 Task: Enable the option "Always suggest updating pull request branches" for the repository "JS".
Action: Mouse moved to (250, 292)
Screenshot: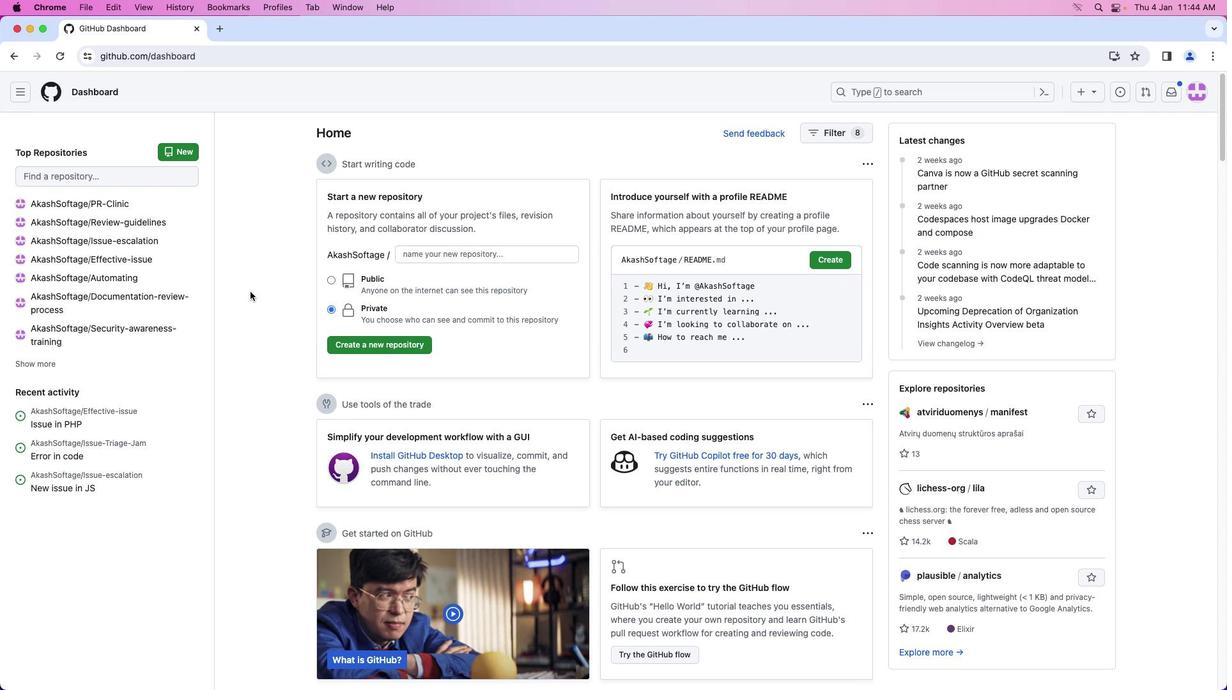 
Action: Mouse pressed left at (250, 292)
Screenshot: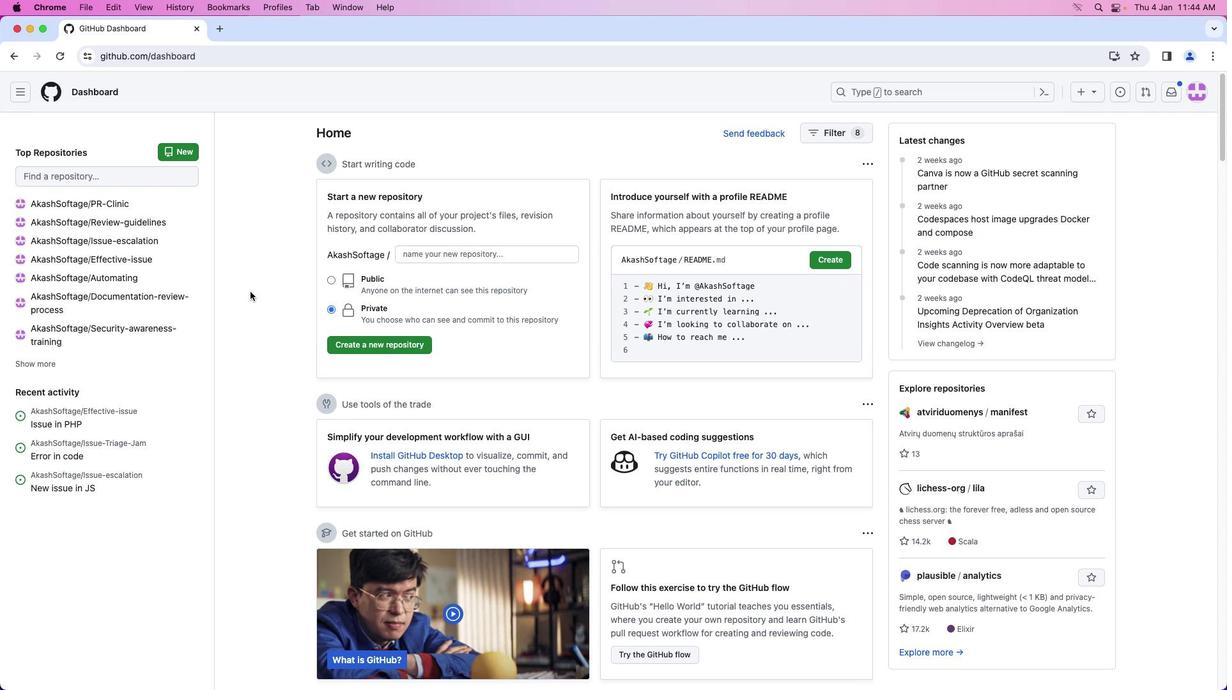 
Action: Mouse moved to (1197, 98)
Screenshot: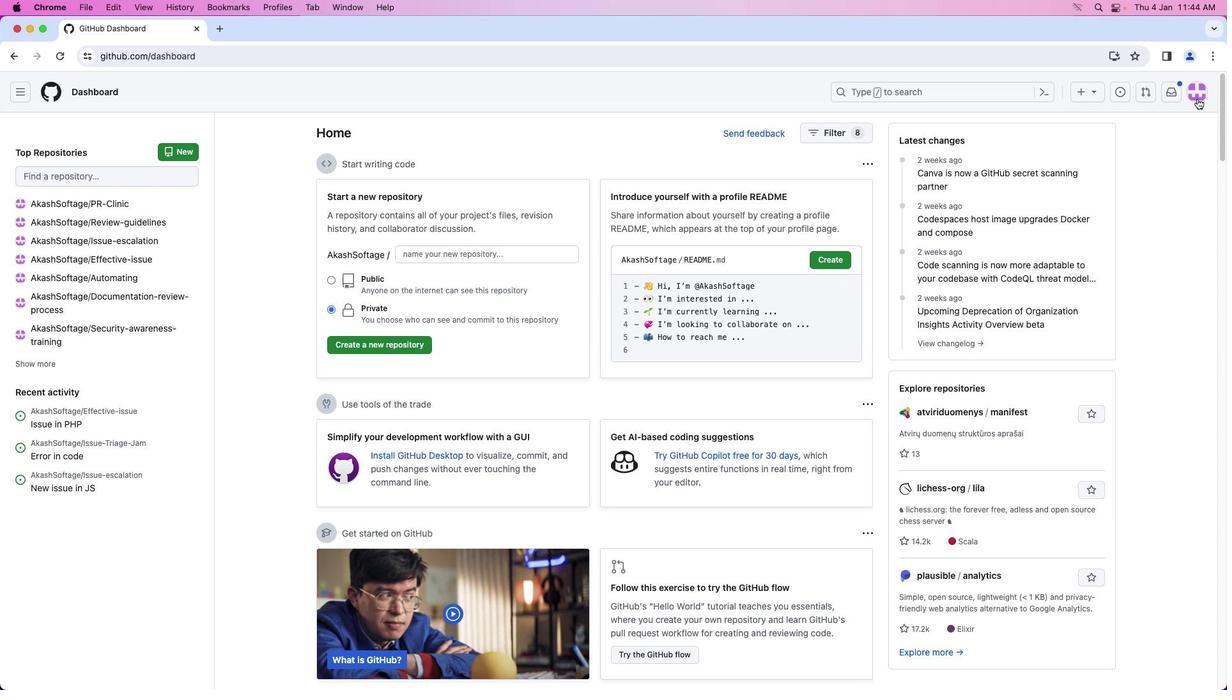 
Action: Mouse pressed left at (1197, 98)
Screenshot: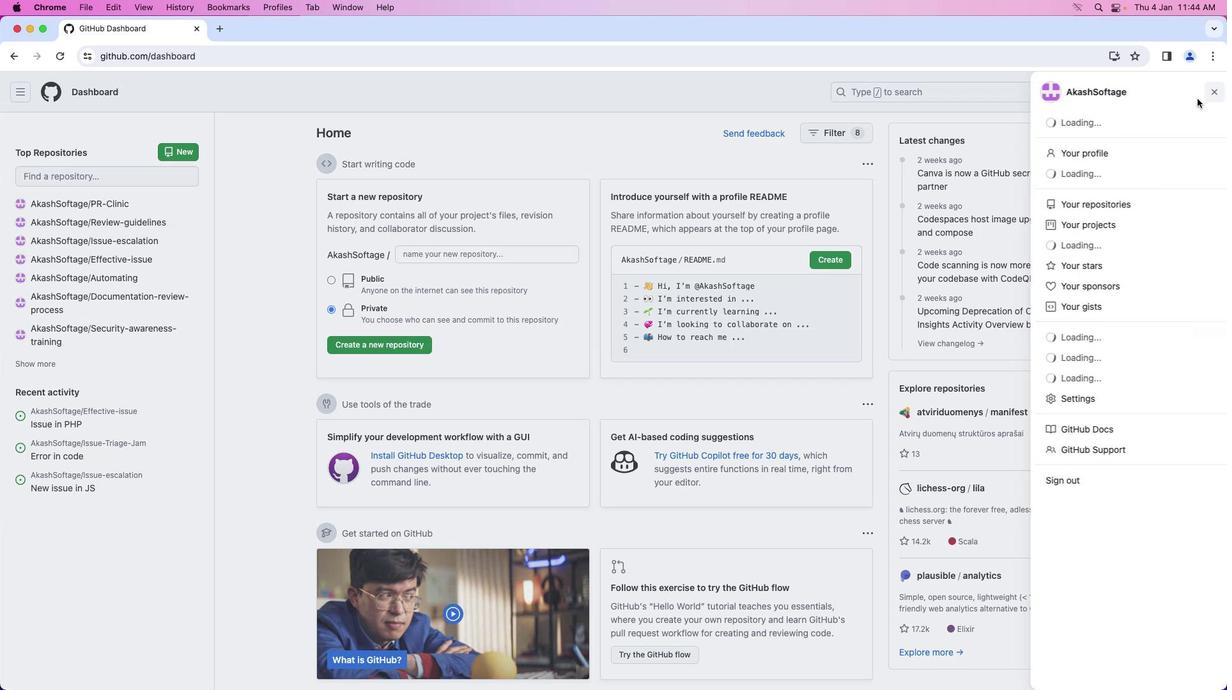 
Action: Mouse moved to (1147, 209)
Screenshot: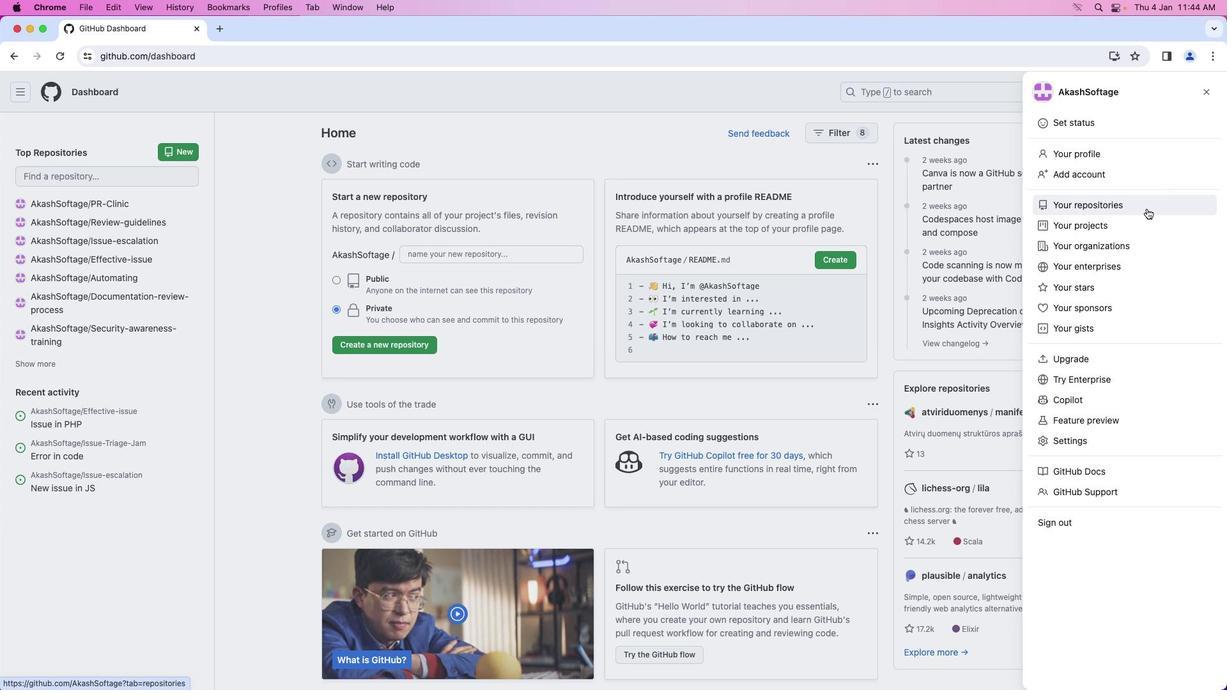 
Action: Mouse pressed left at (1147, 209)
Screenshot: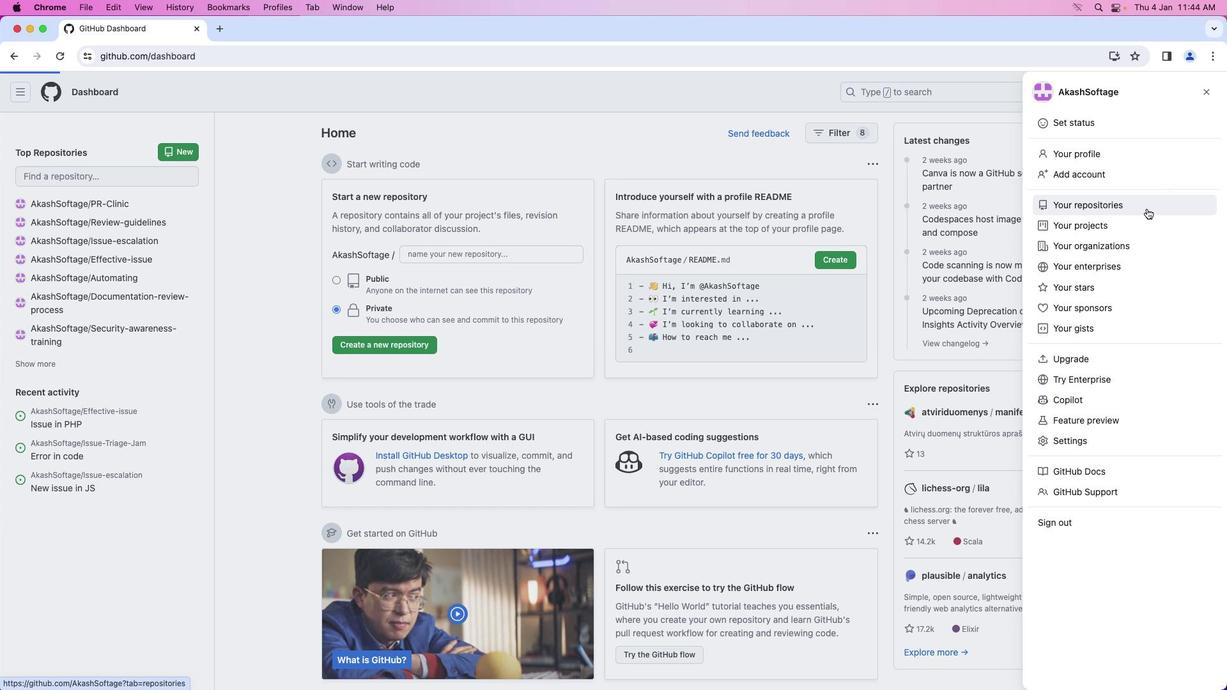 
Action: Mouse moved to (434, 214)
Screenshot: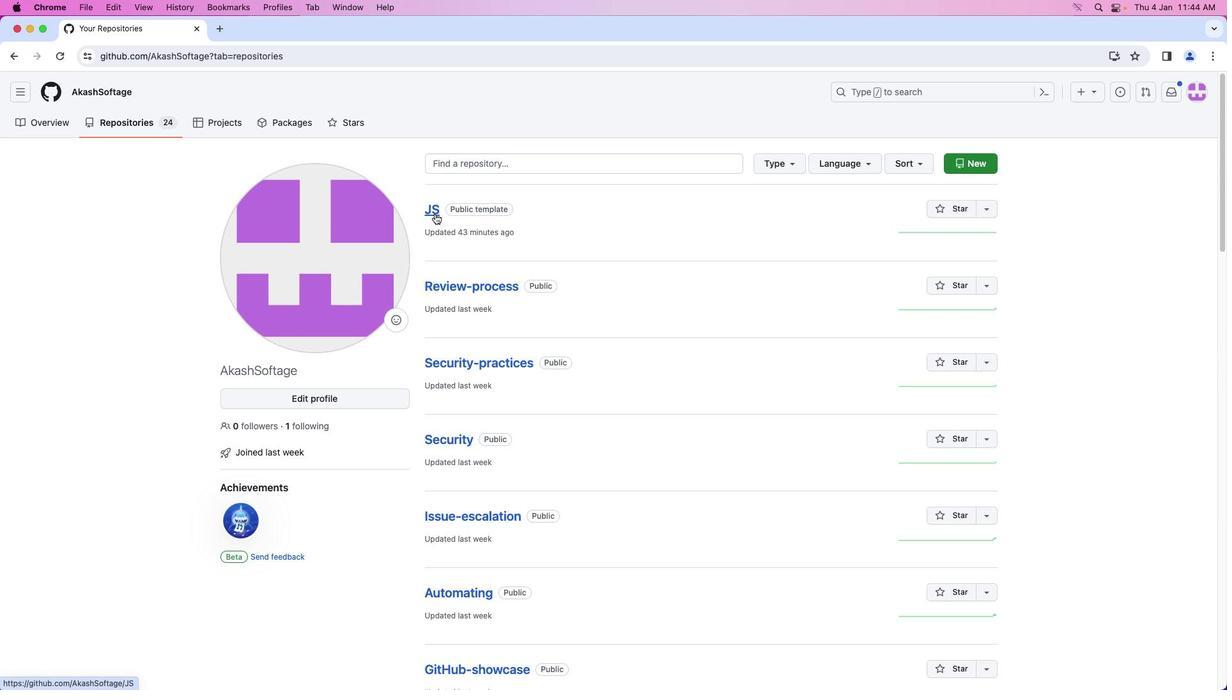 
Action: Mouse pressed left at (434, 214)
Screenshot: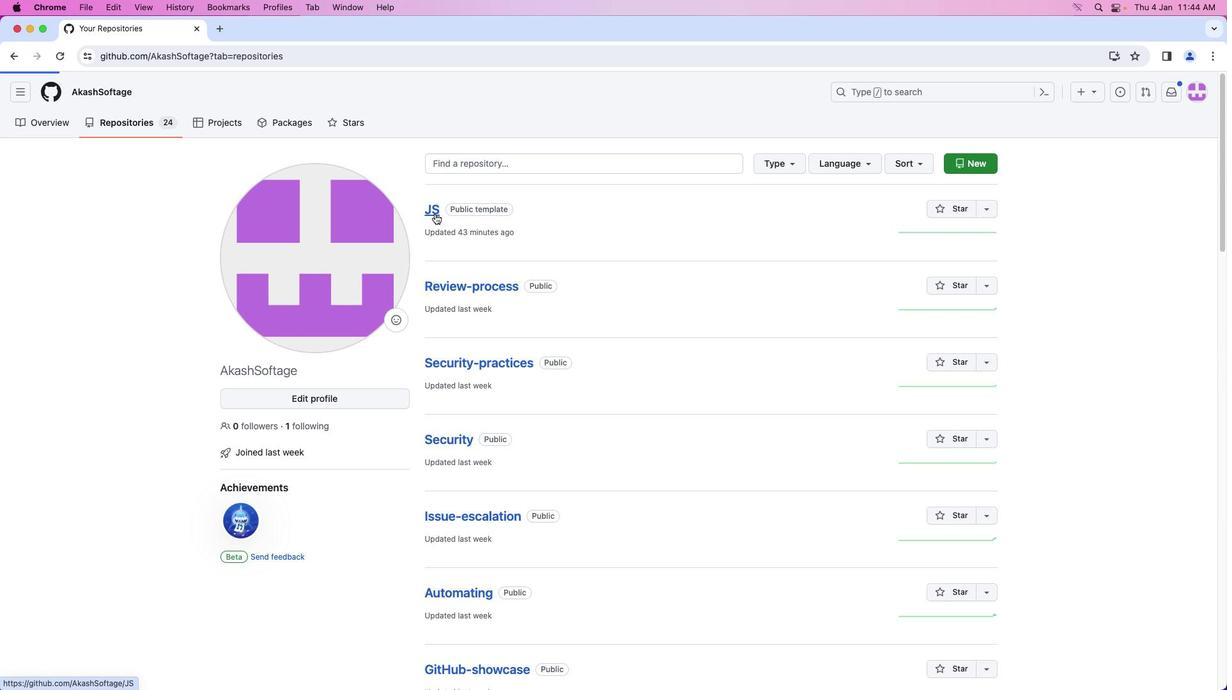 
Action: Mouse moved to (619, 126)
Screenshot: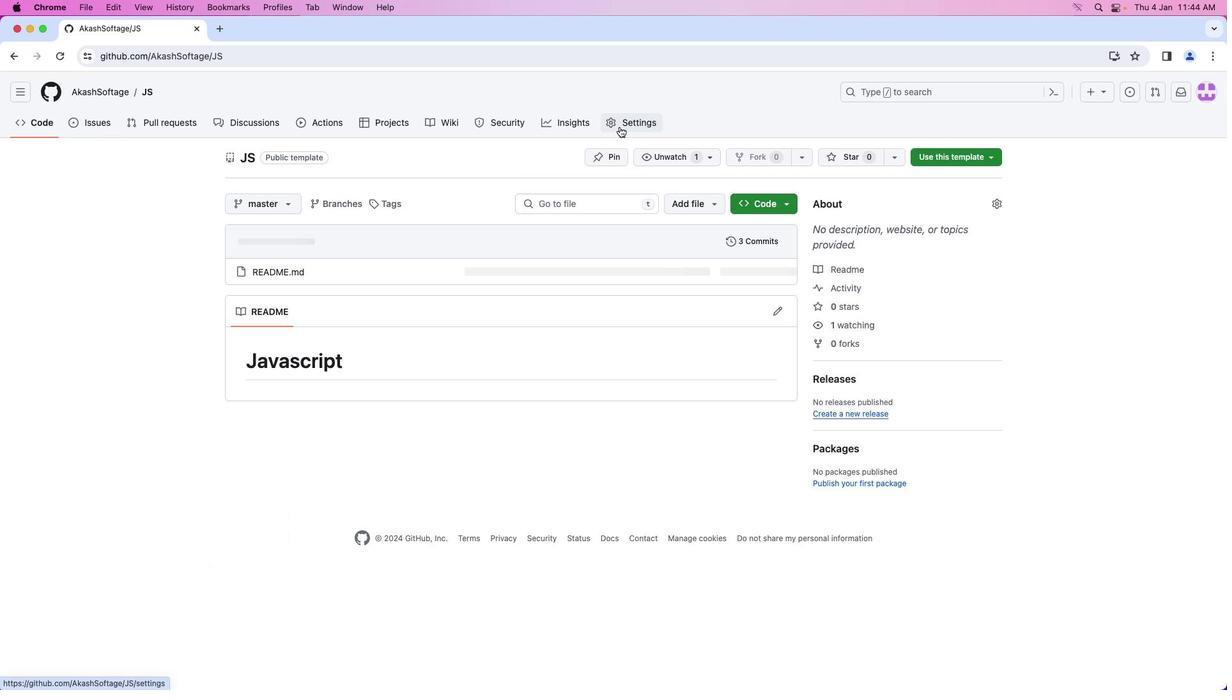 
Action: Mouse pressed left at (619, 126)
Screenshot: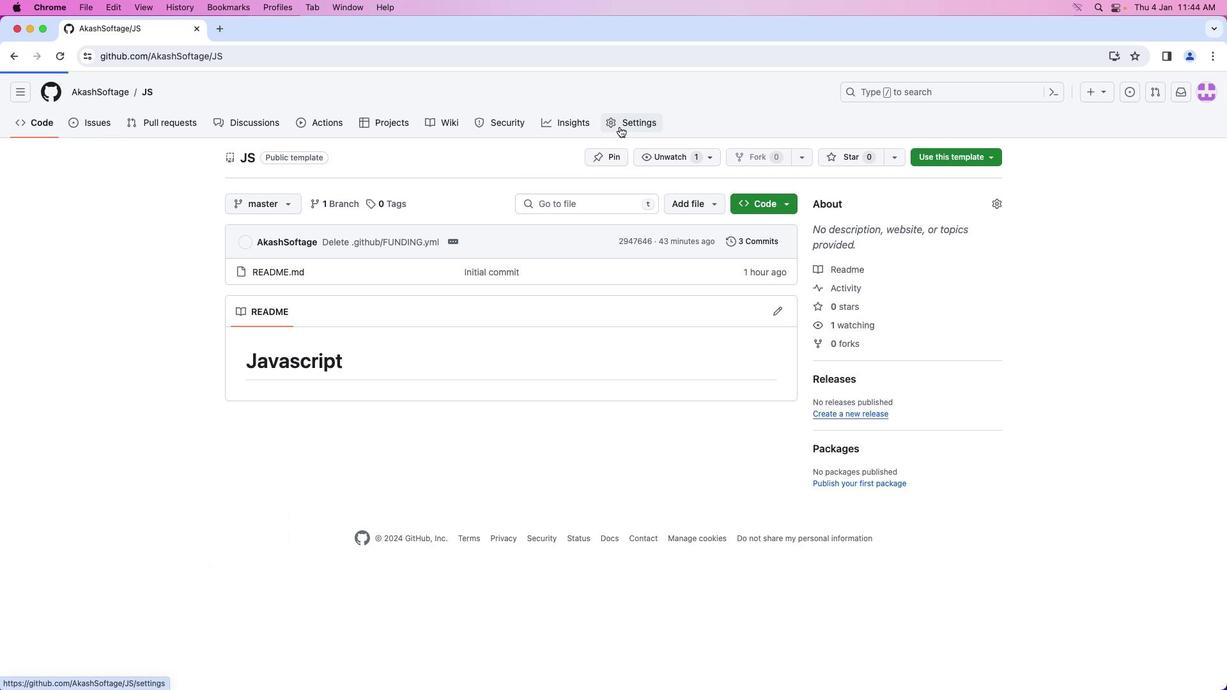 
Action: Mouse moved to (688, 341)
Screenshot: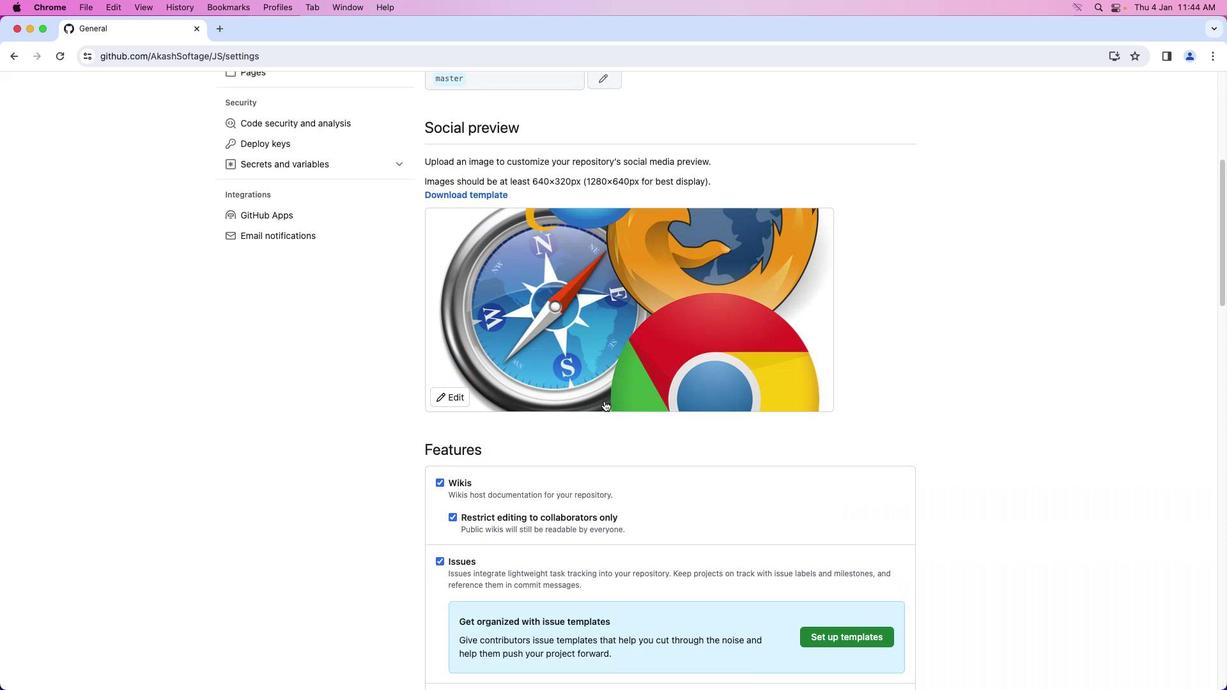 
Action: Mouse scrolled (688, 341) with delta (0, 0)
Screenshot: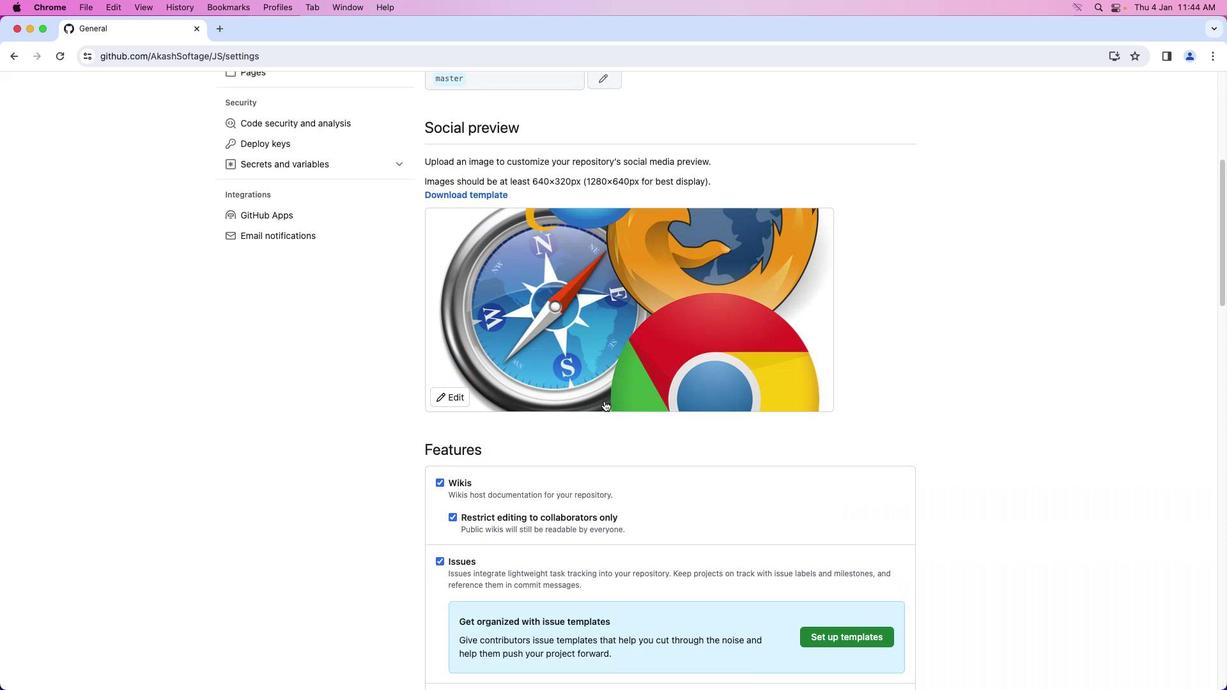 
Action: Mouse moved to (675, 365)
Screenshot: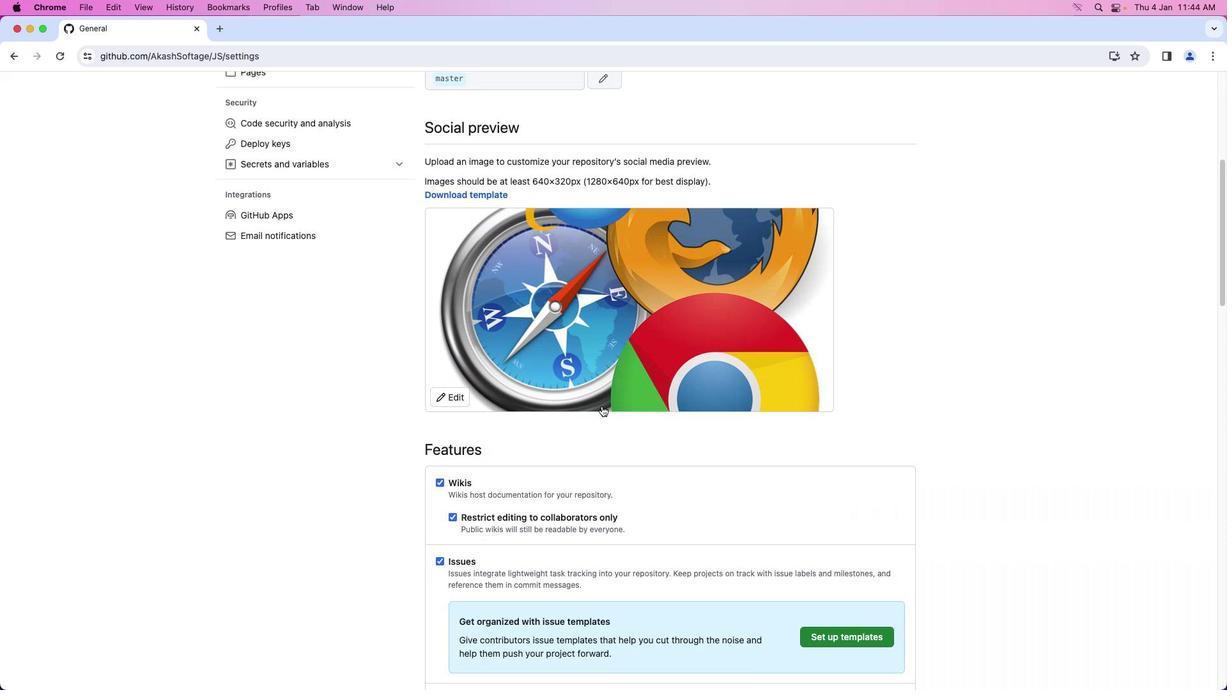 
Action: Mouse scrolled (675, 365) with delta (0, 0)
Screenshot: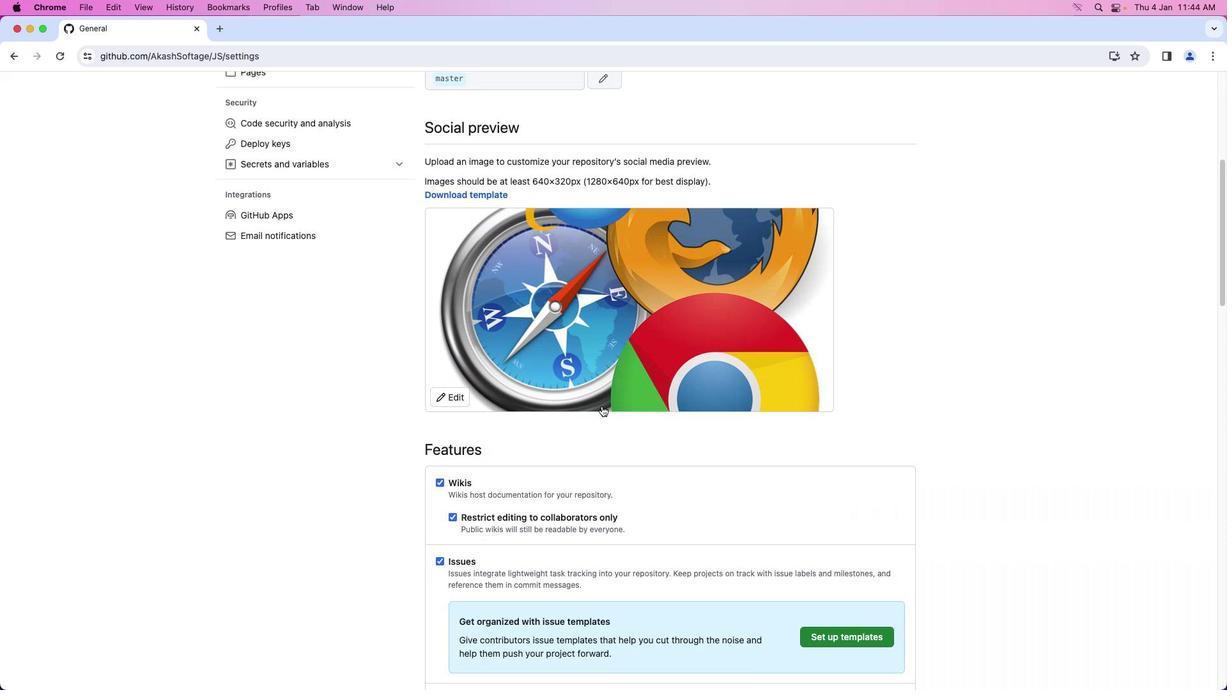 
Action: Mouse moved to (668, 377)
Screenshot: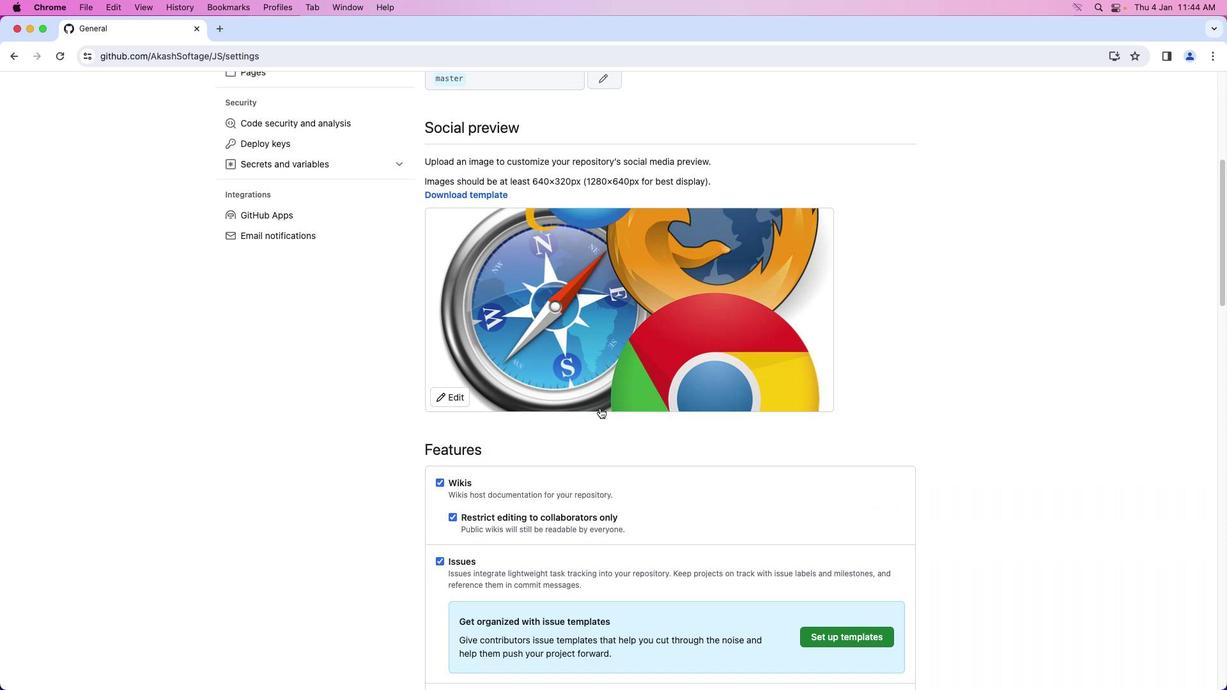 
Action: Mouse scrolled (668, 377) with delta (0, -1)
Screenshot: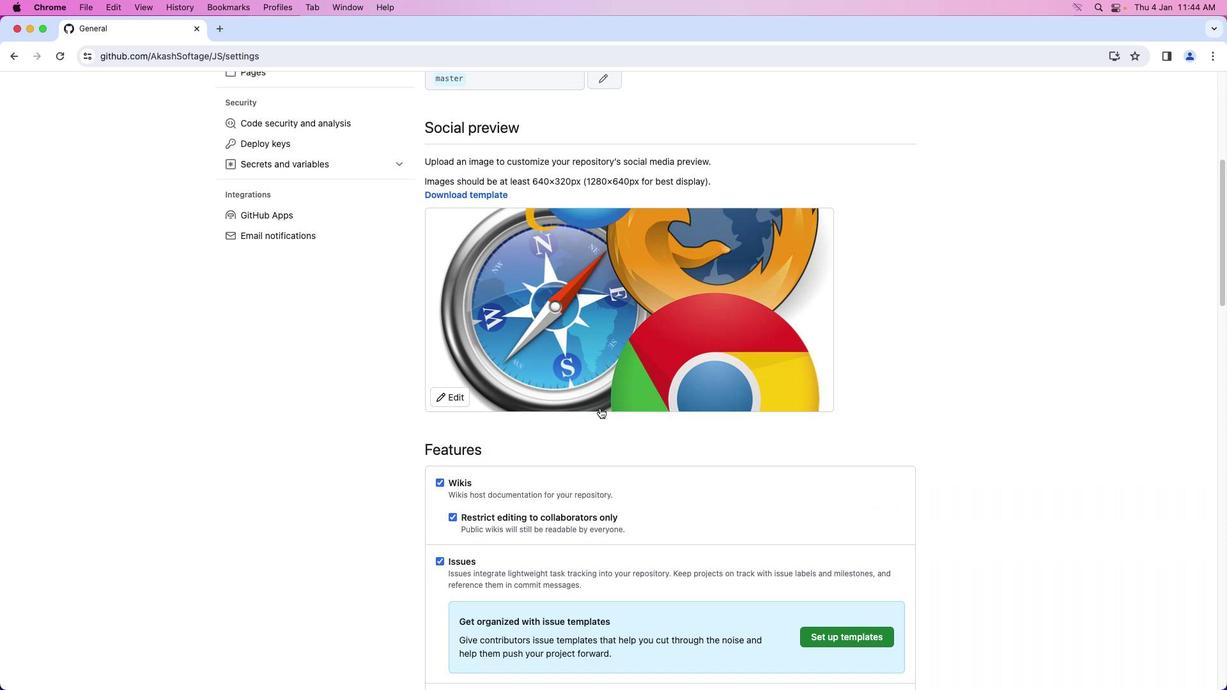 
Action: Mouse moved to (666, 378)
Screenshot: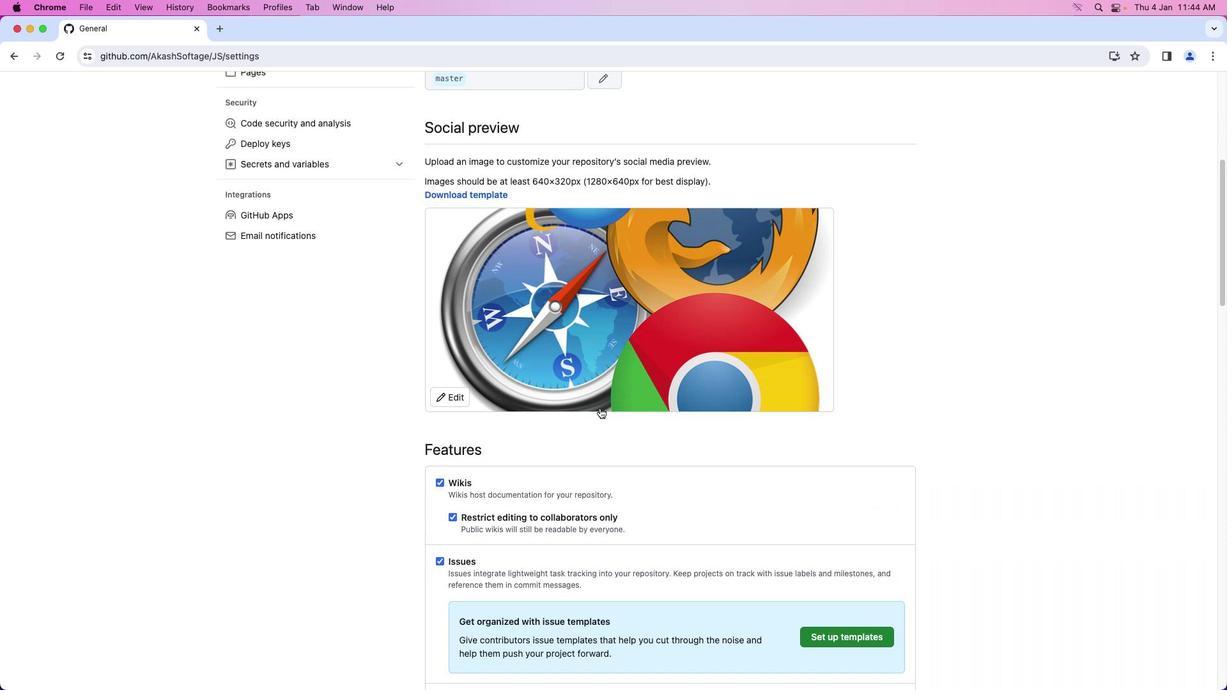 
Action: Mouse scrolled (666, 378) with delta (0, -2)
Screenshot: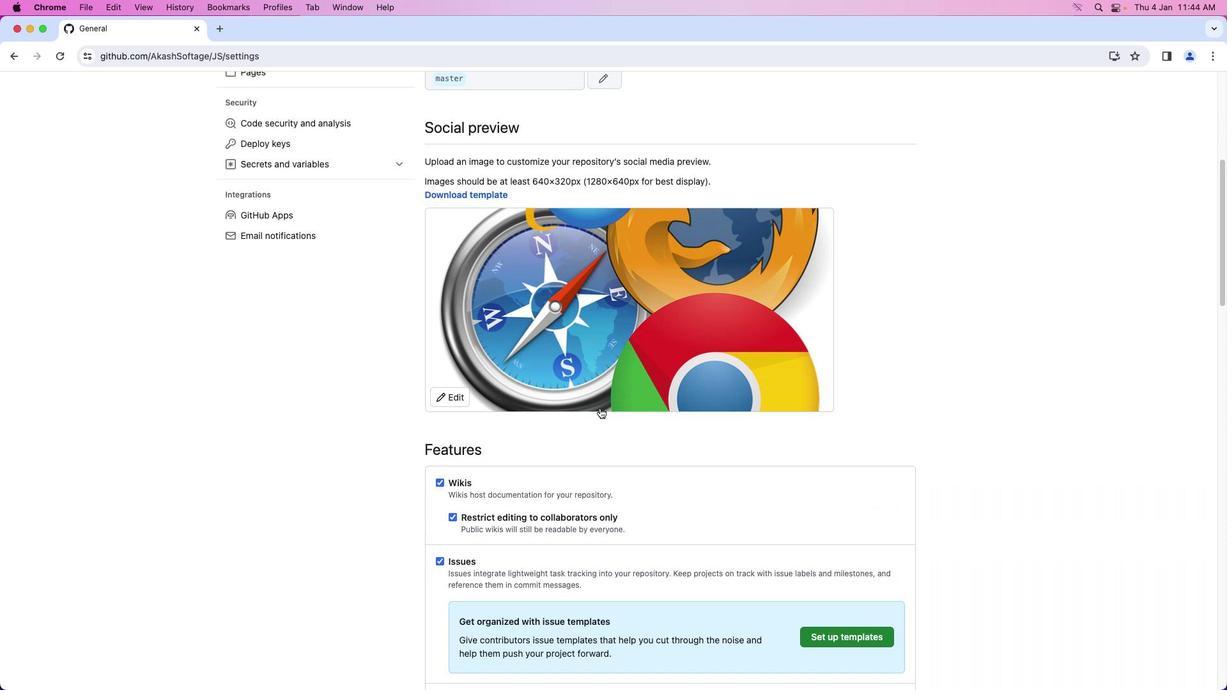 
Action: Mouse moved to (666, 379)
Screenshot: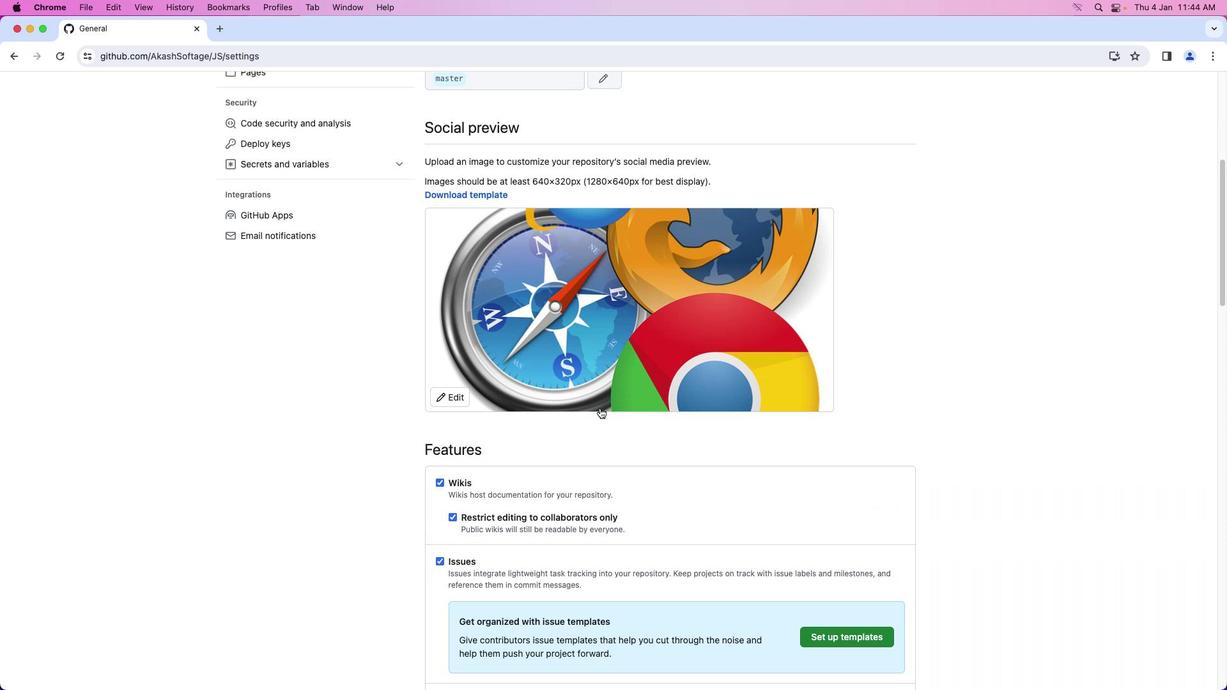
Action: Mouse scrolled (666, 379) with delta (0, -3)
Screenshot: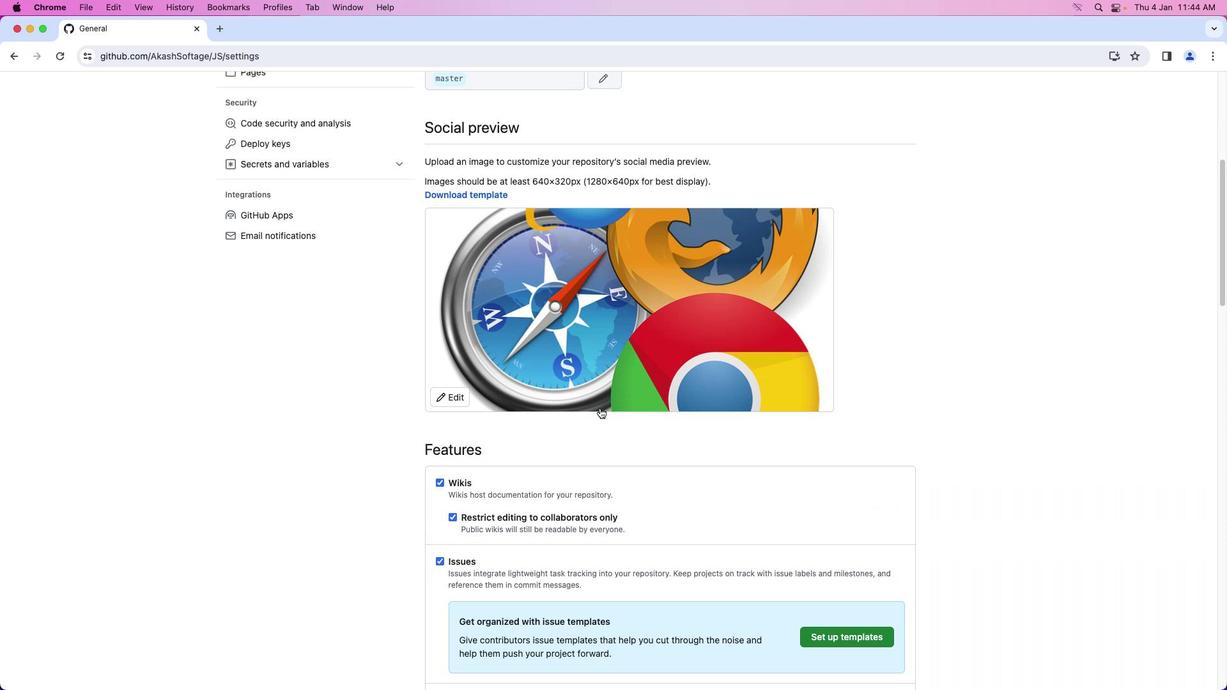 
Action: Mouse moved to (600, 408)
Screenshot: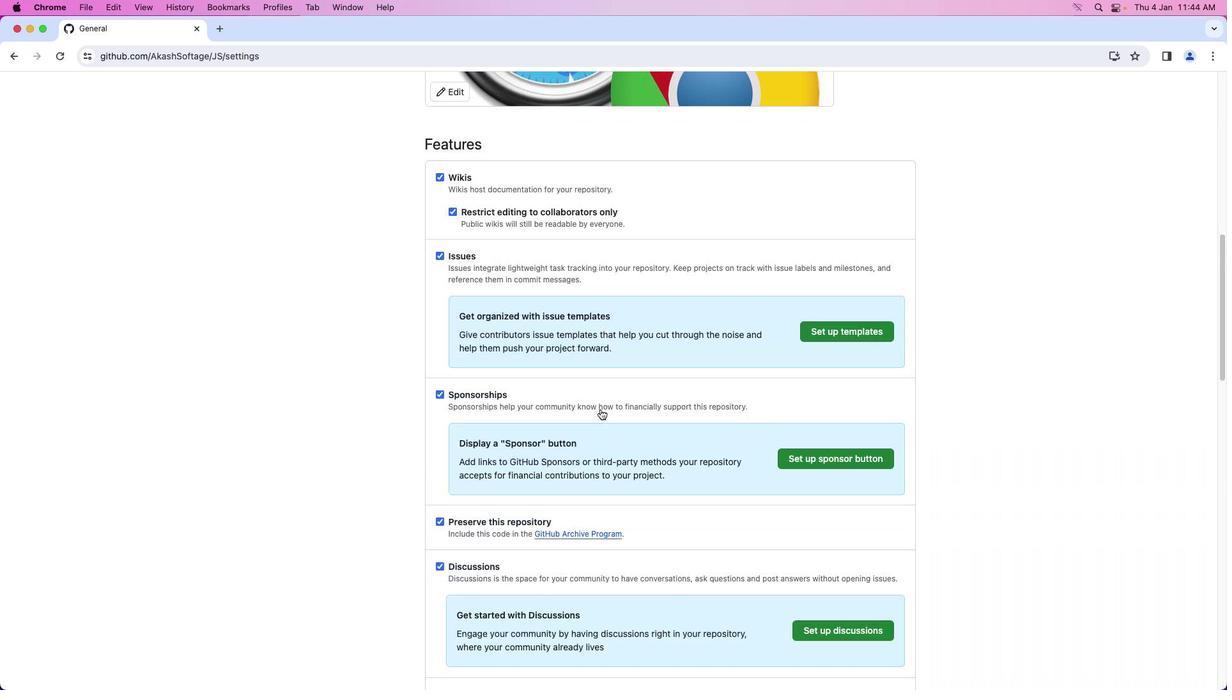 
Action: Mouse scrolled (600, 408) with delta (0, 0)
Screenshot: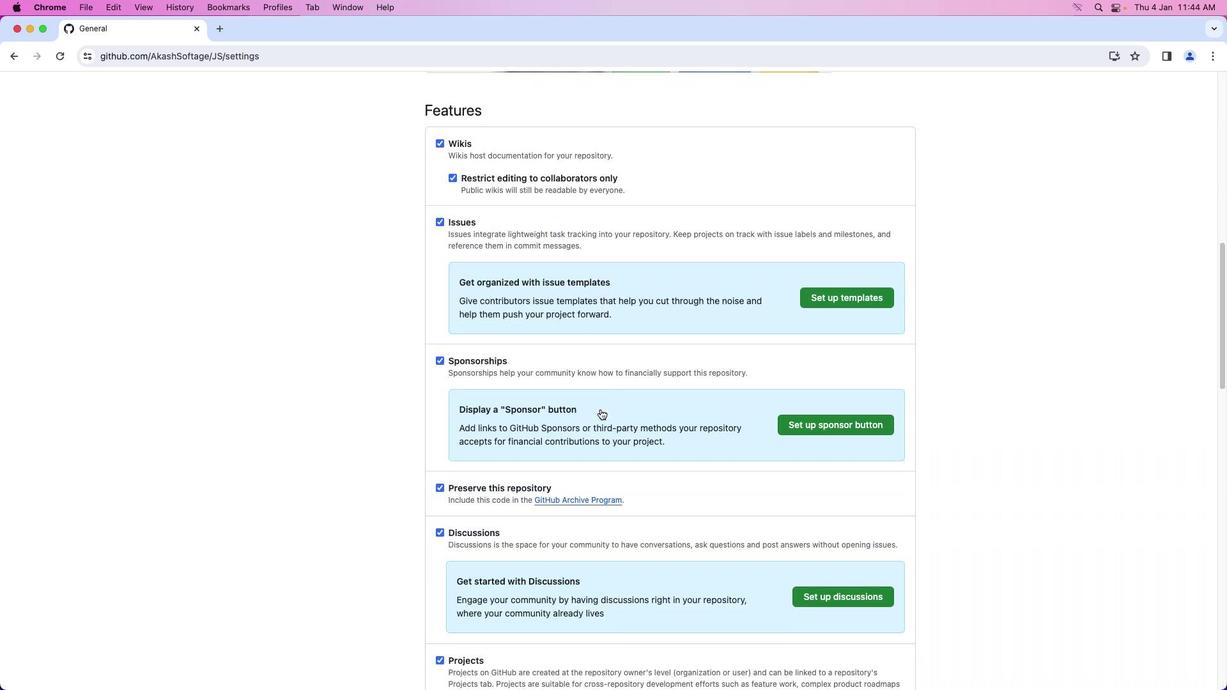 
Action: Mouse moved to (600, 409)
Screenshot: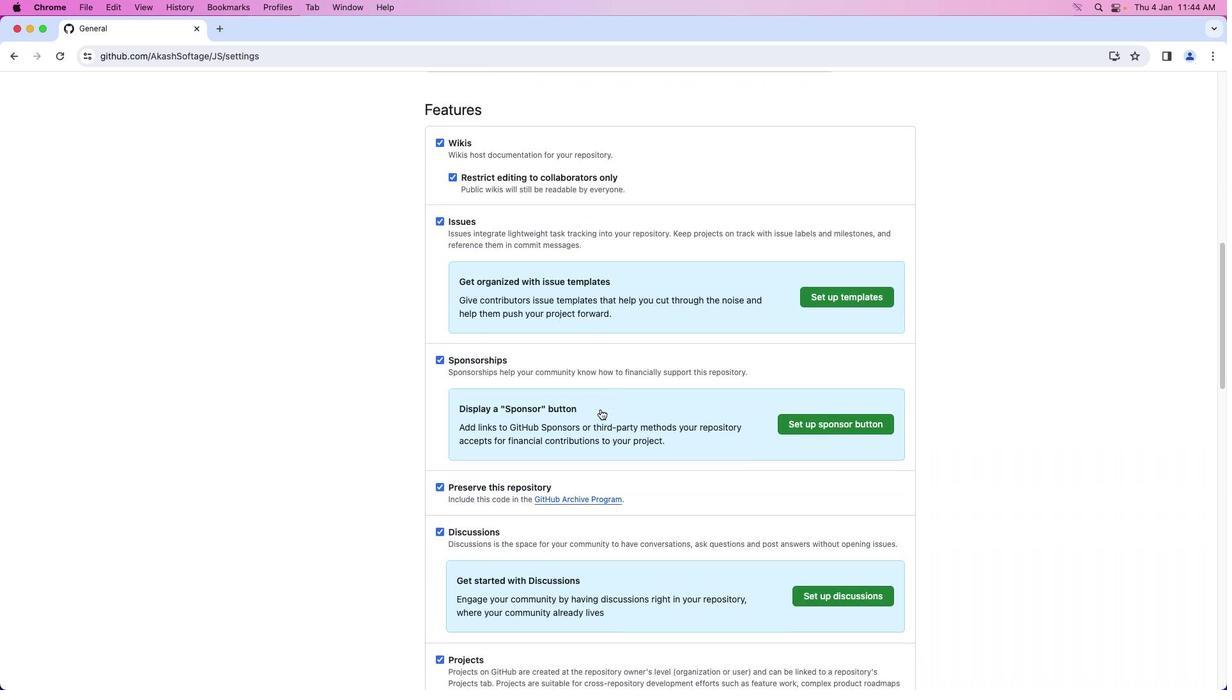 
Action: Mouse scrolled (600, 409) with delta (0, 0)
Screenshot: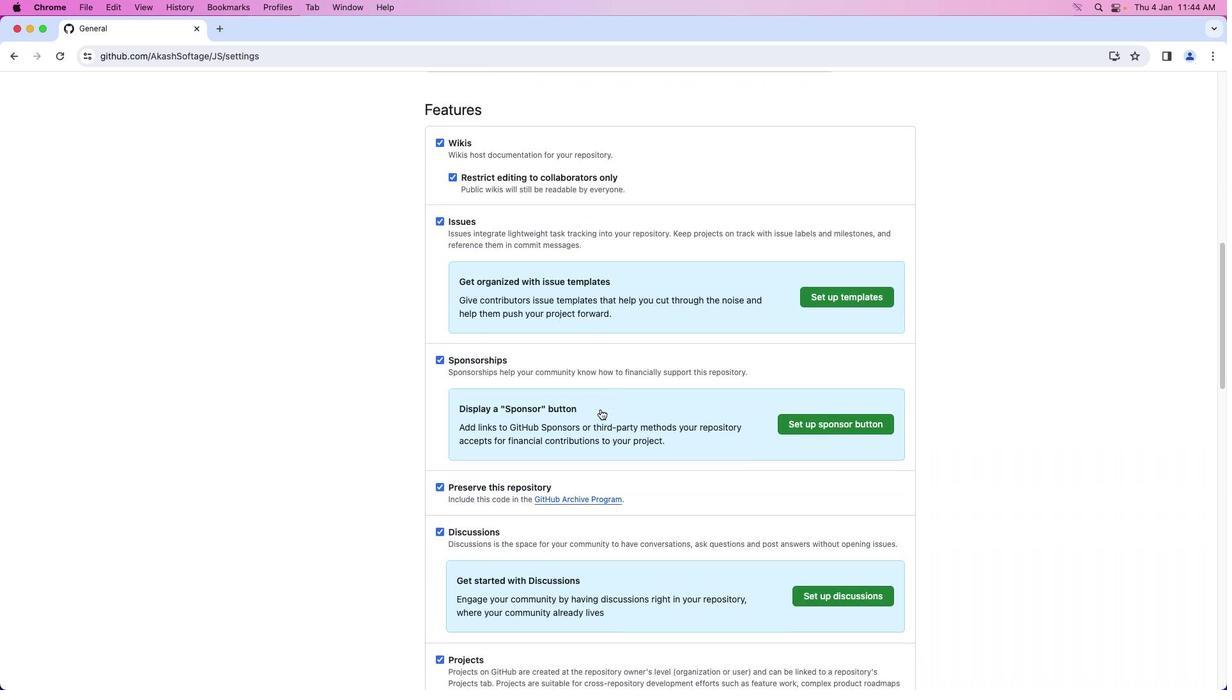 
Action: Mouse moved to (600, 409)
Screenshot: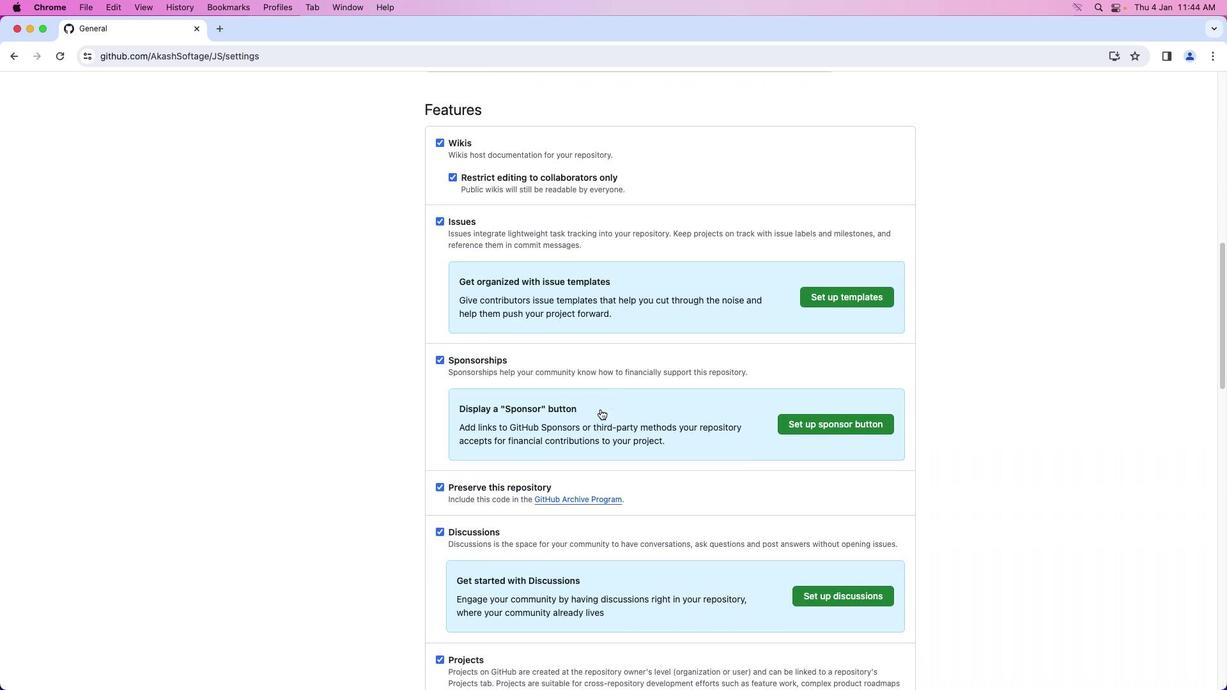 
Action: Mouse scrolled (600, 409) with delta (0, -1)
Screenshot: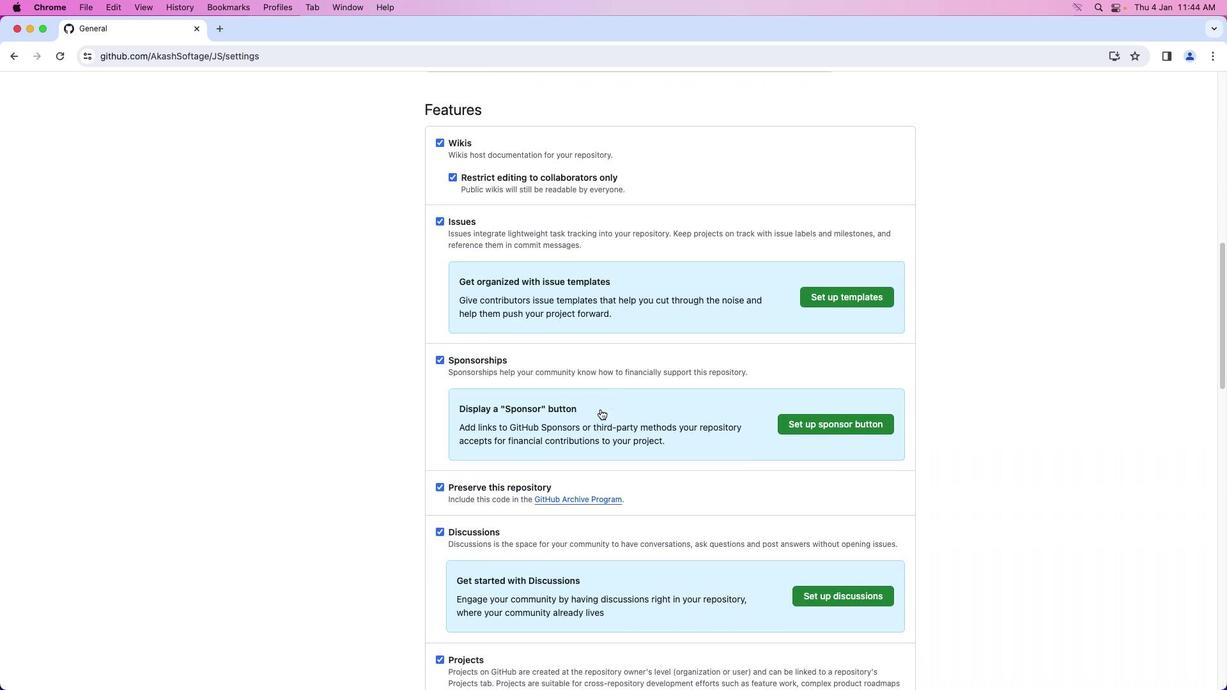 
Action: Mouse scrolled (600, 409) with delta (0, -2)
Screenshot: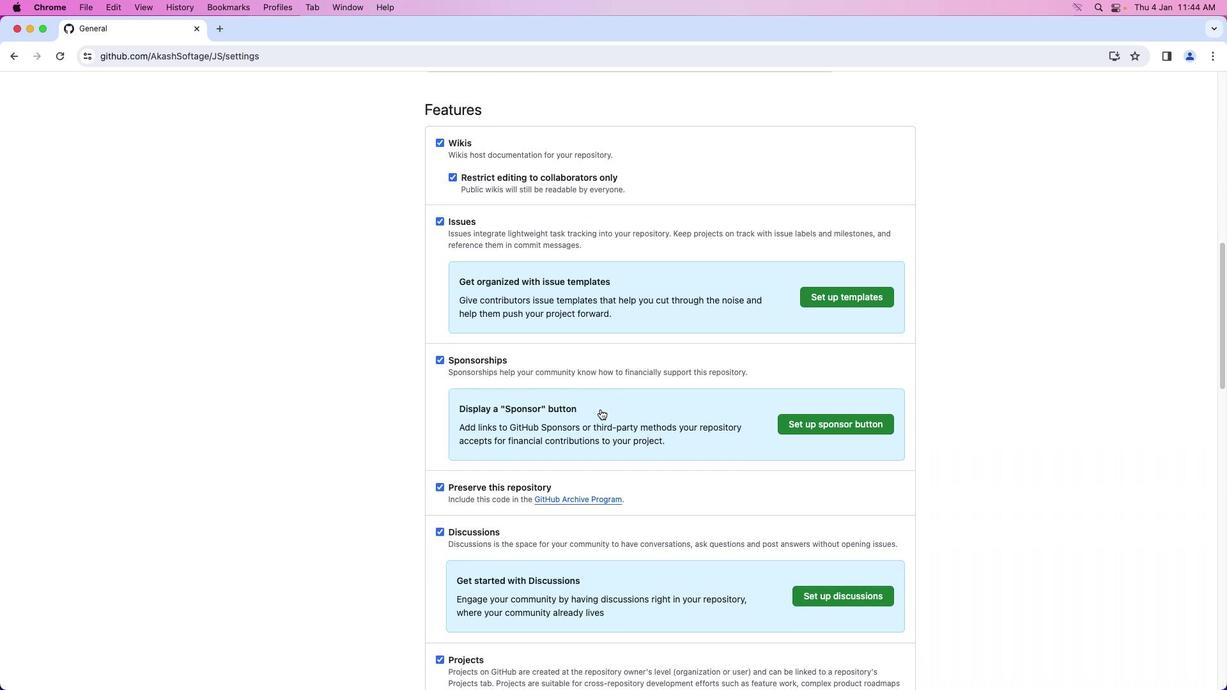 
Action: Mouse scrolled (600, 409) with delta (0, -3)
Screenshot: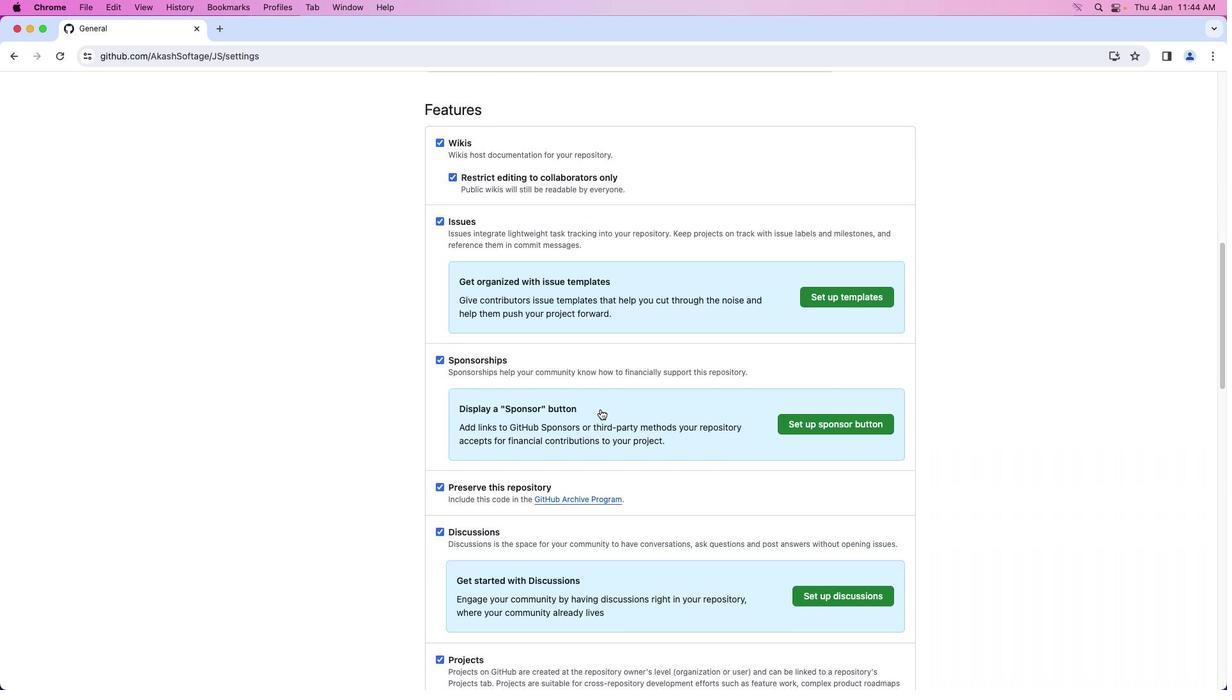 
Action: Mouse scrolled (600, 409) with delta (0, 0)
Screenshot: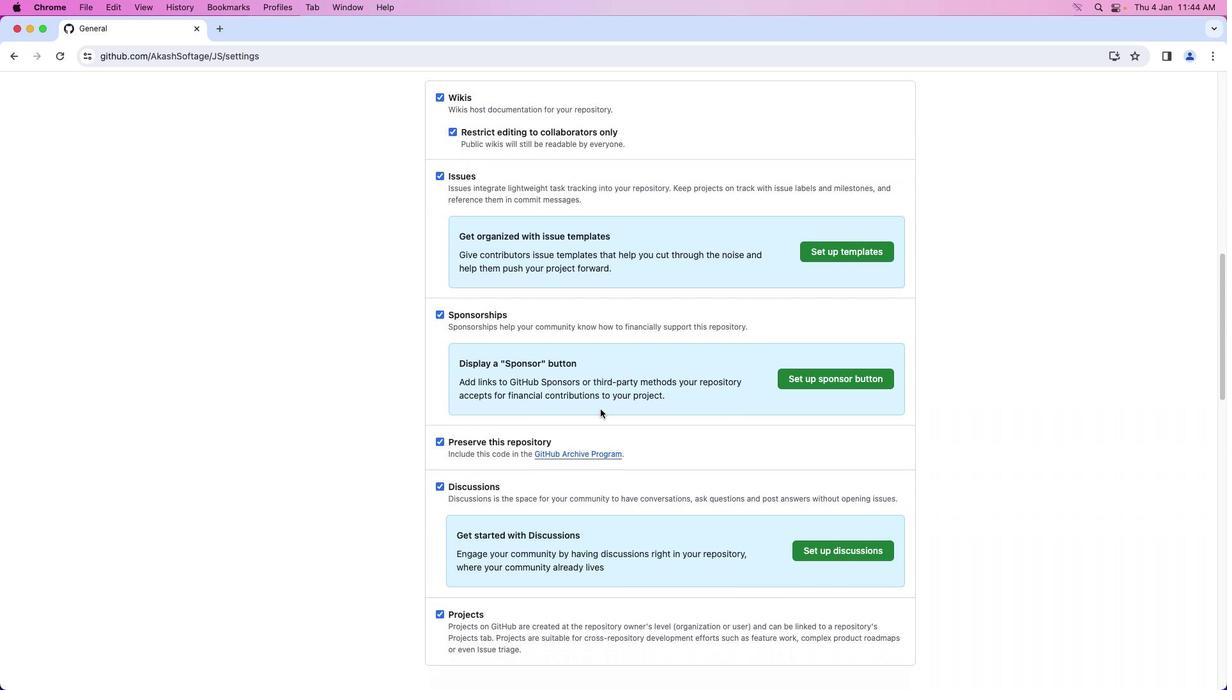 
Action: Mouse scrolled (600, 409) with delta (0, 0)
Screenshot: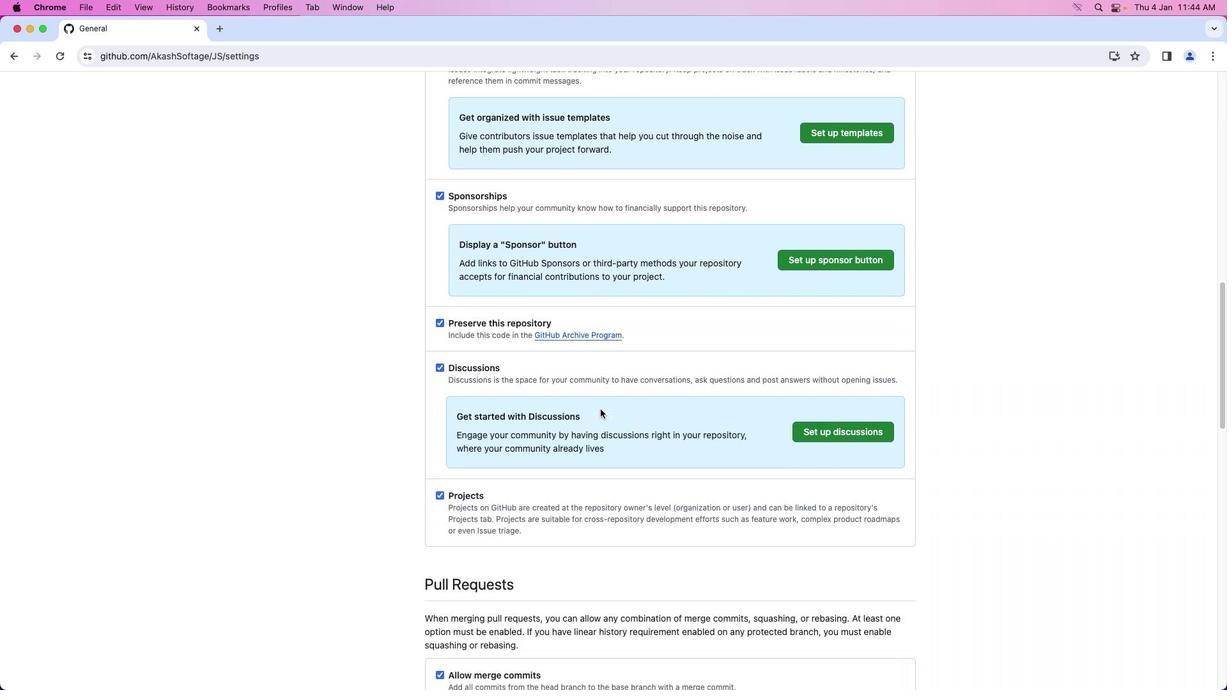 
Action: Mouse moved to (600, 409)
Screenshot: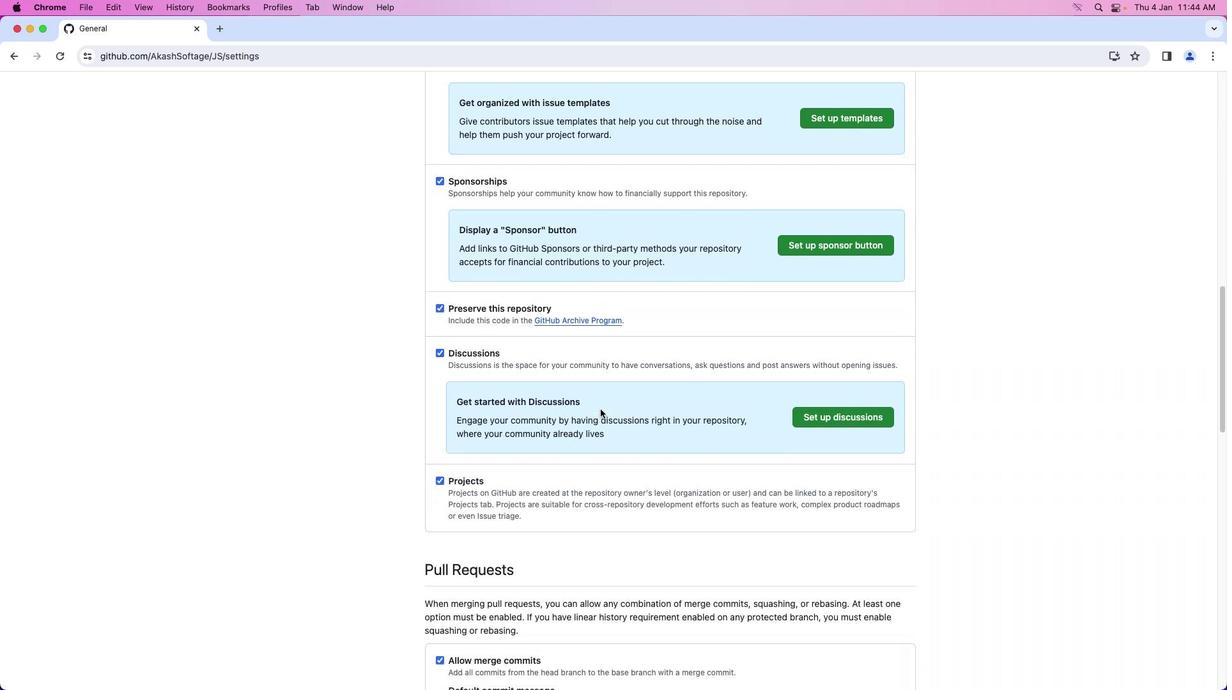 
Action: Mouse scrolled (600, 409) with delta (0, 0)
Screenshot: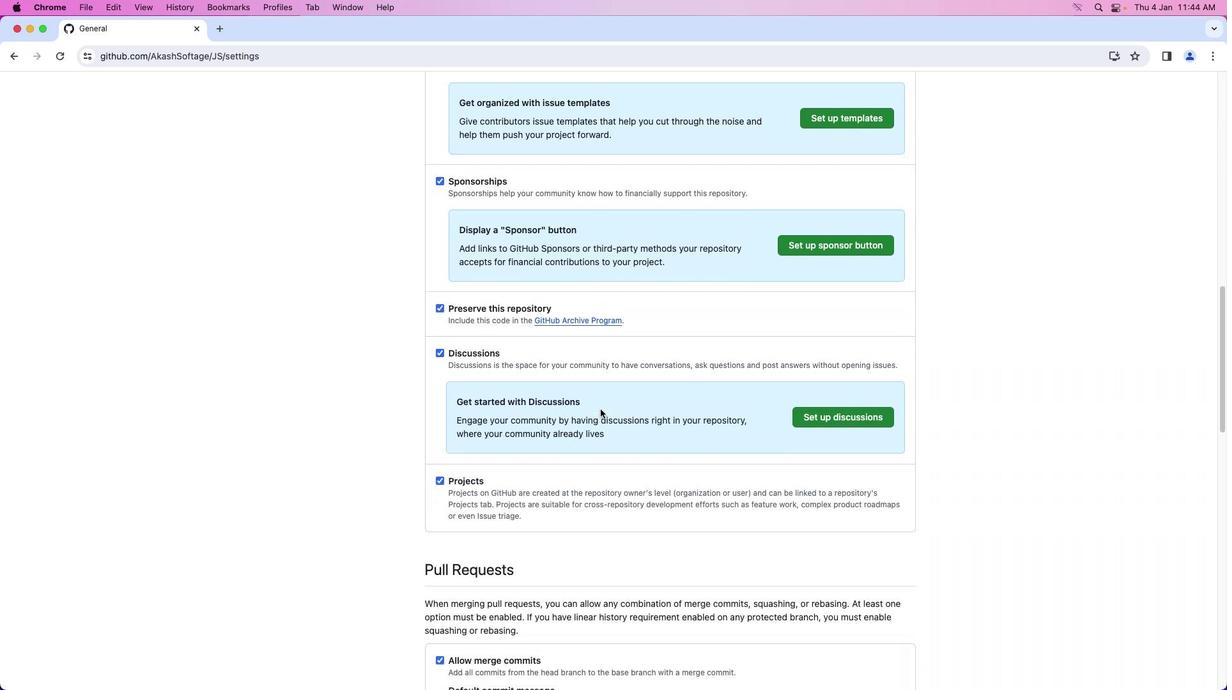 
Action: Mouse moved to (600, 409)
Screenshot: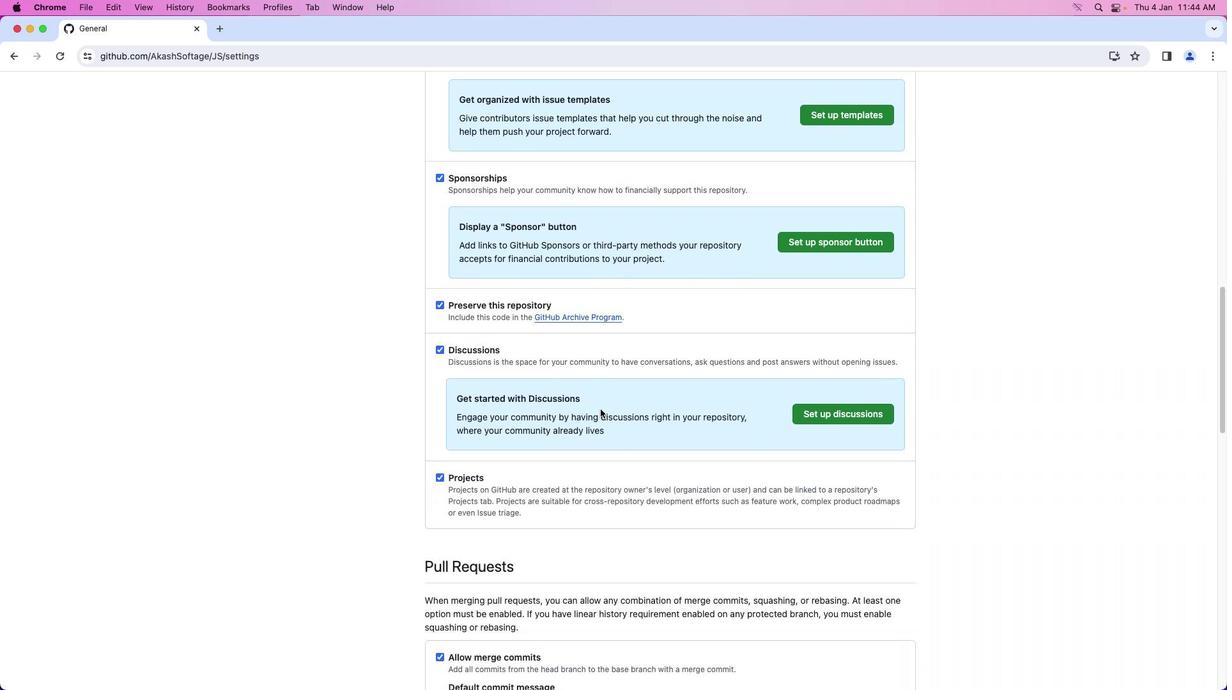 
Action: Mouse scrolled (600, 409) with delta (0, -1)
Screenshot: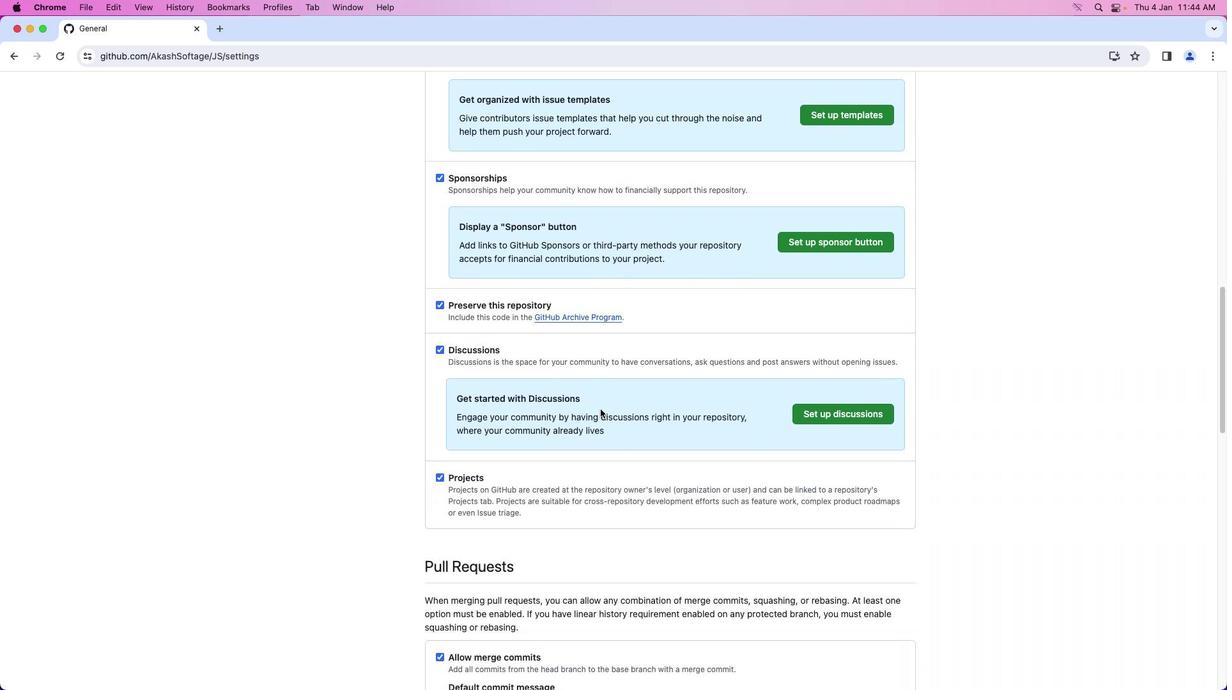 
Action: Mouse scrolled (600, 409) with delta (0, -1)
Screenshot: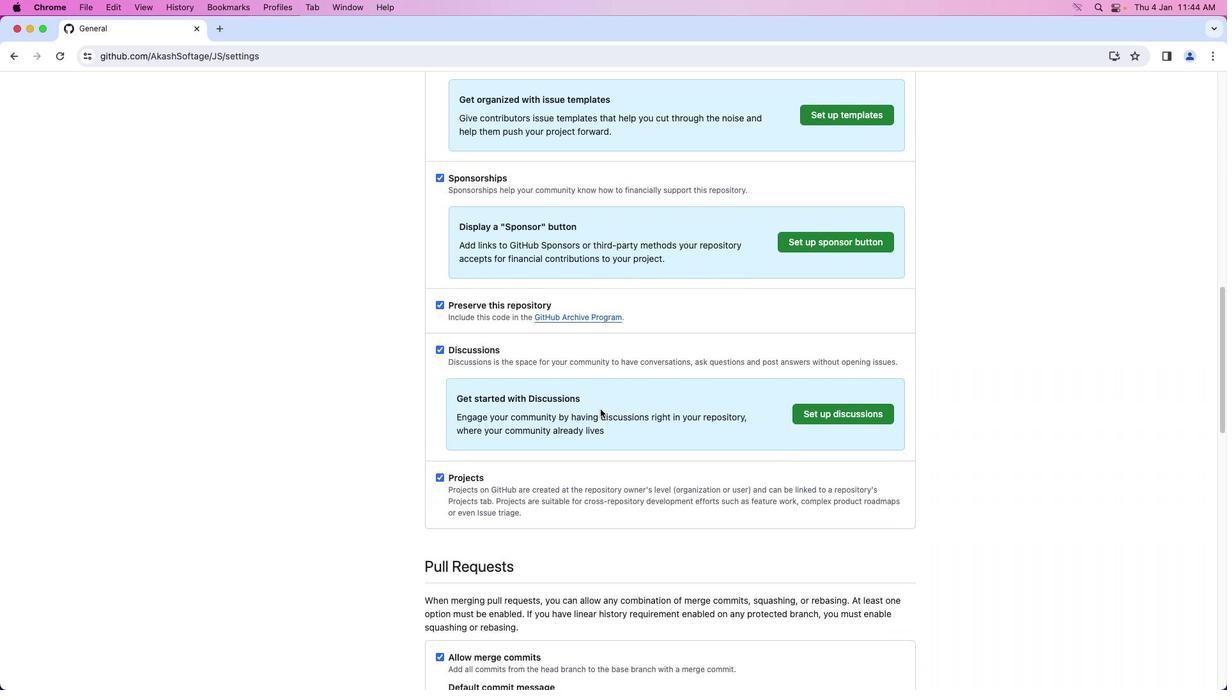 
Action: Mouse scrolled (600, 409) with delta (0, 0)
Screenshot: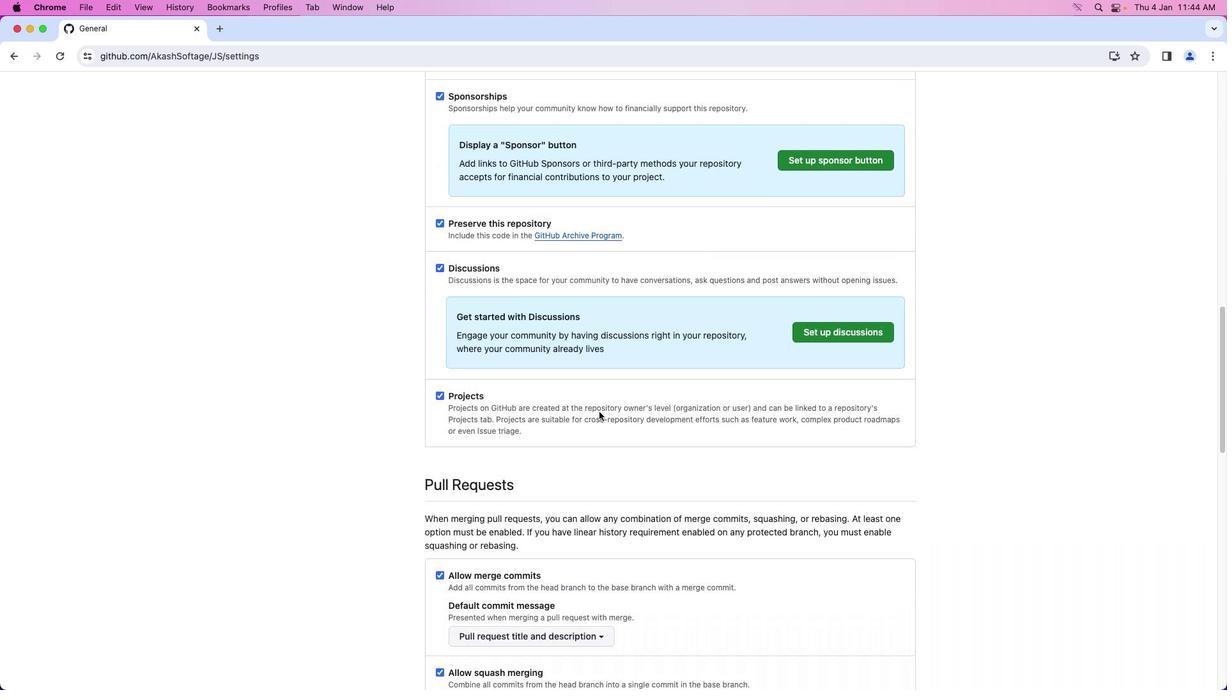 
Action: Mouse scrolled (600, 409) with delta (0, 0)
Screenshot: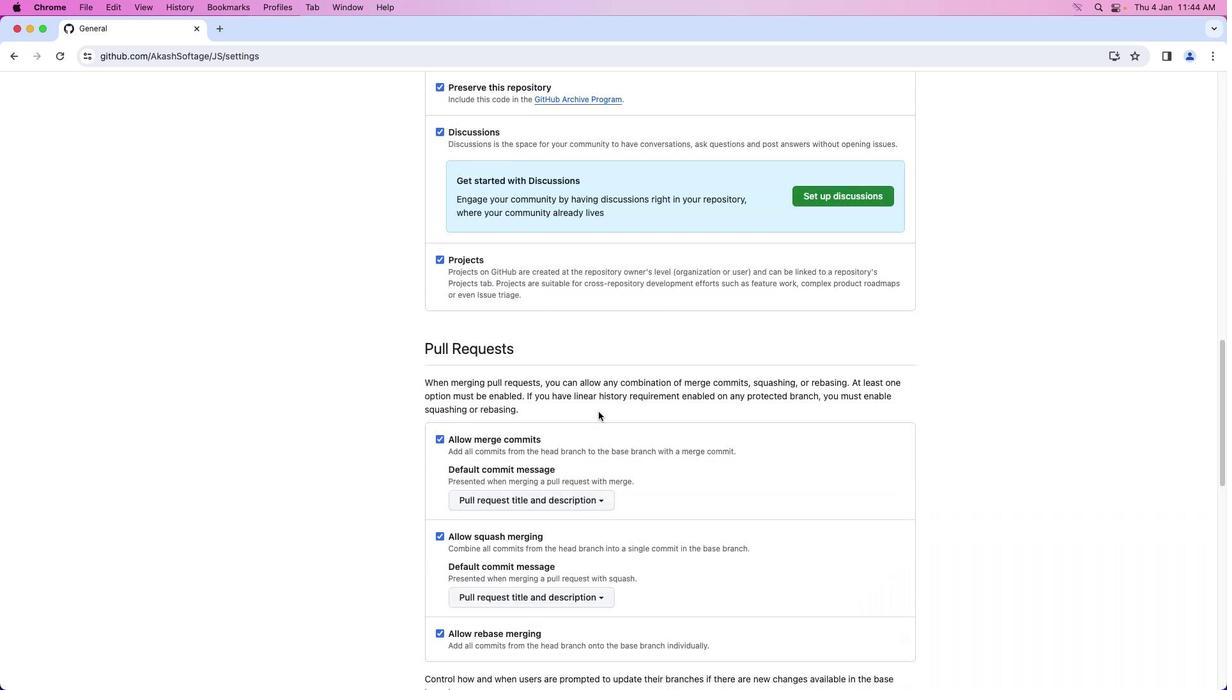 
Action: Mouse scrolled (600, 409) with delta (0, 0)
Screenshot: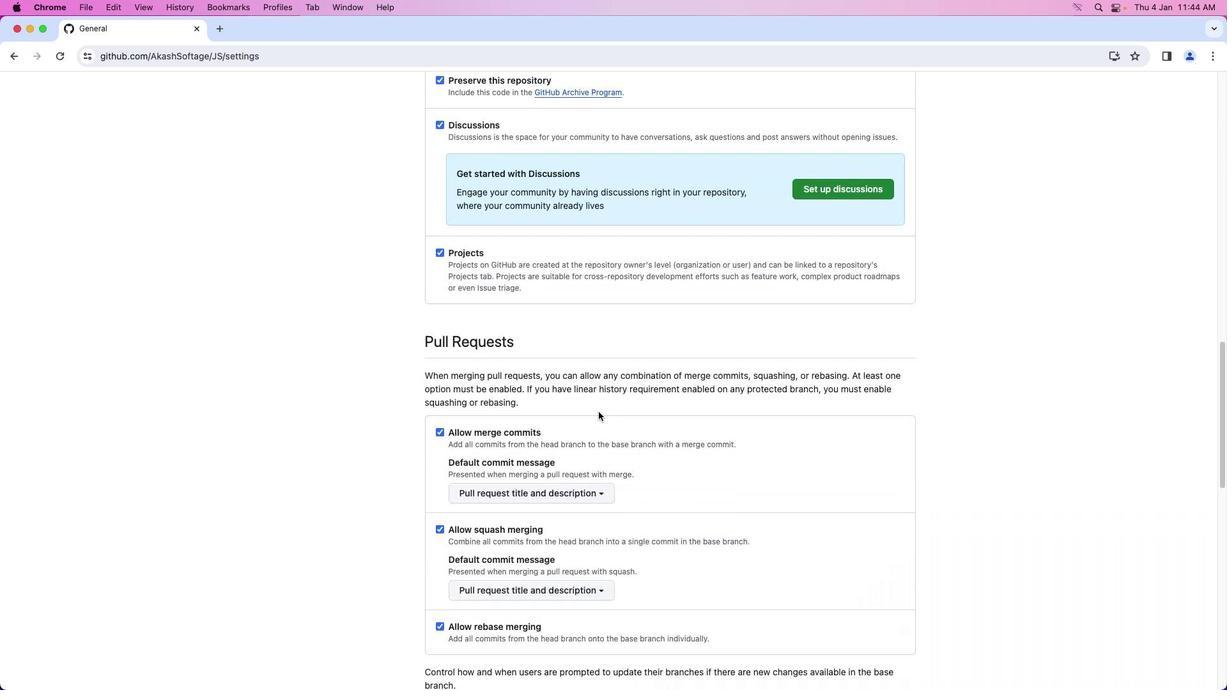 
Action: Mouse moved to (599, 411)
Screenshot: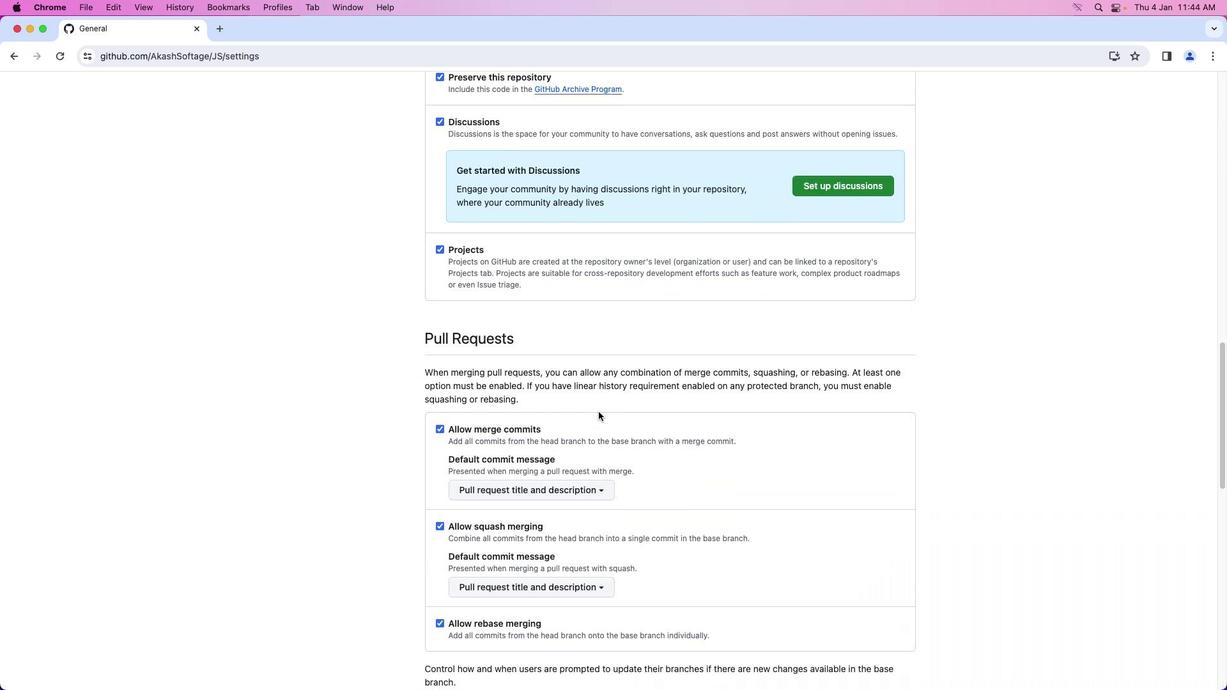 
Action: Mouse scrolled (599, 411) with delta (0, -1)
Screenshot: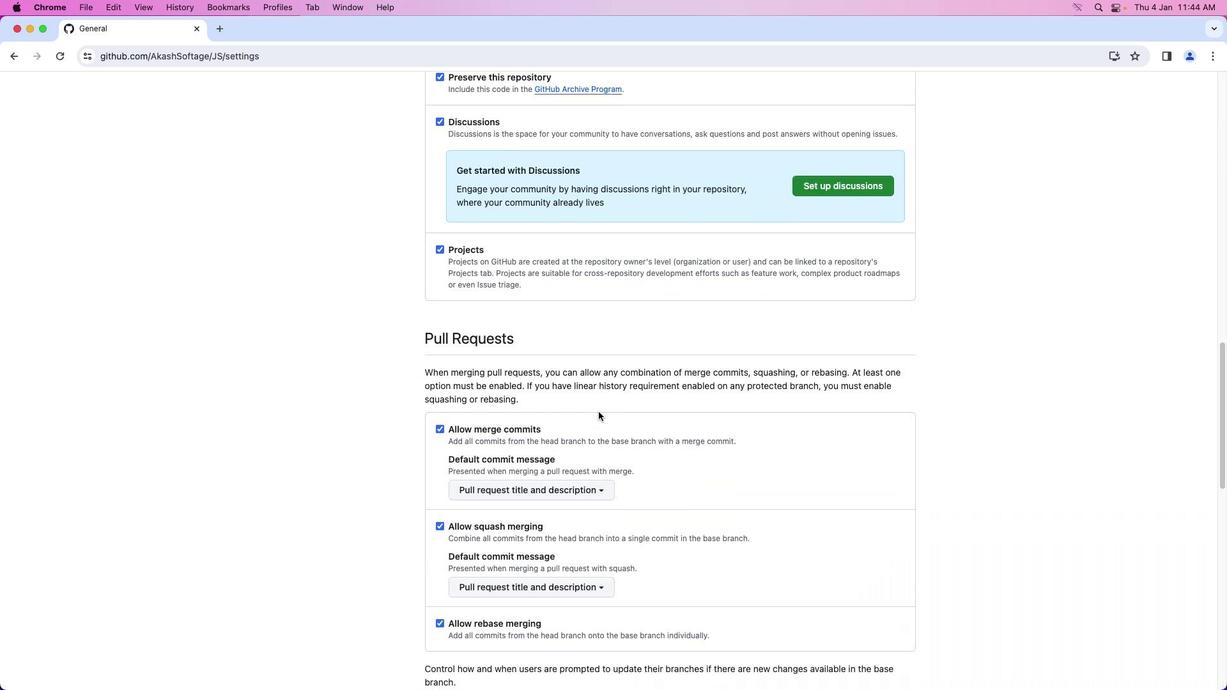 
Action: Mouse scrolled (599, 411) with delta (0, -1)
Screenshot: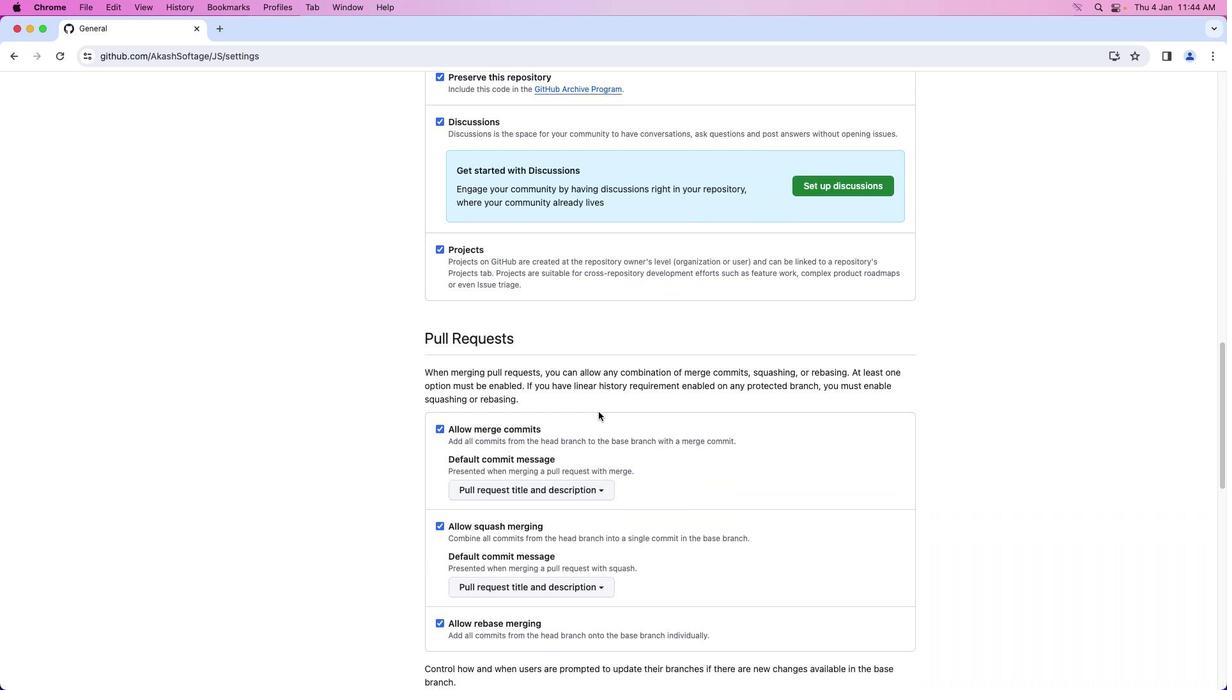 
Action: Mouse moved to (599, 412)
Screenshot: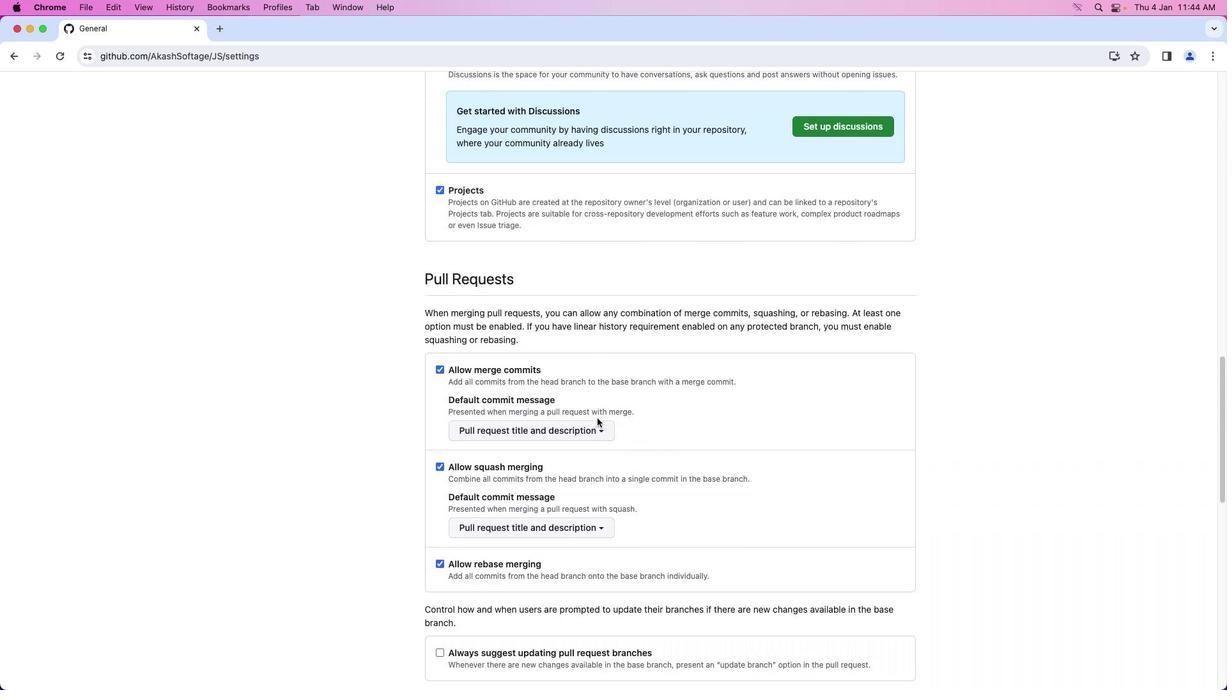 
Action: Mouse scrolled (599, 412) with delta (0, 0)
Screenshot: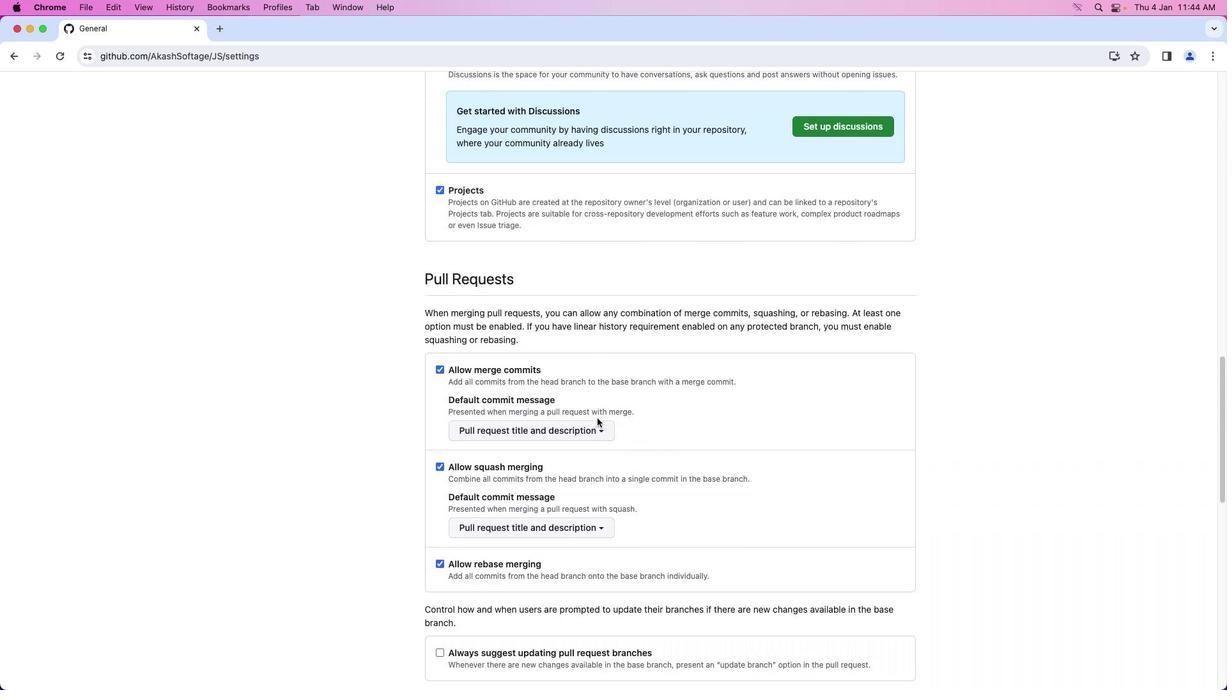 
Action: Mouse moved to (598, 414)
Screenshot: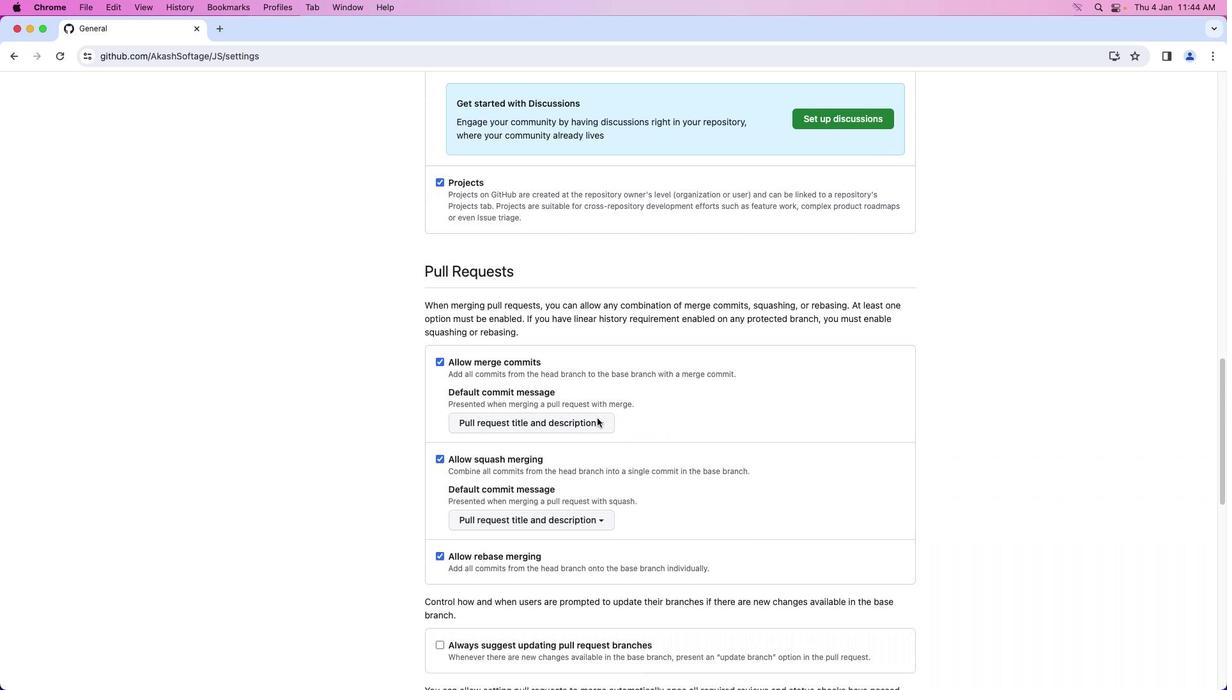 
Action: Mouse scrolled (598, 414) with delta (0, 0)
Screenshot: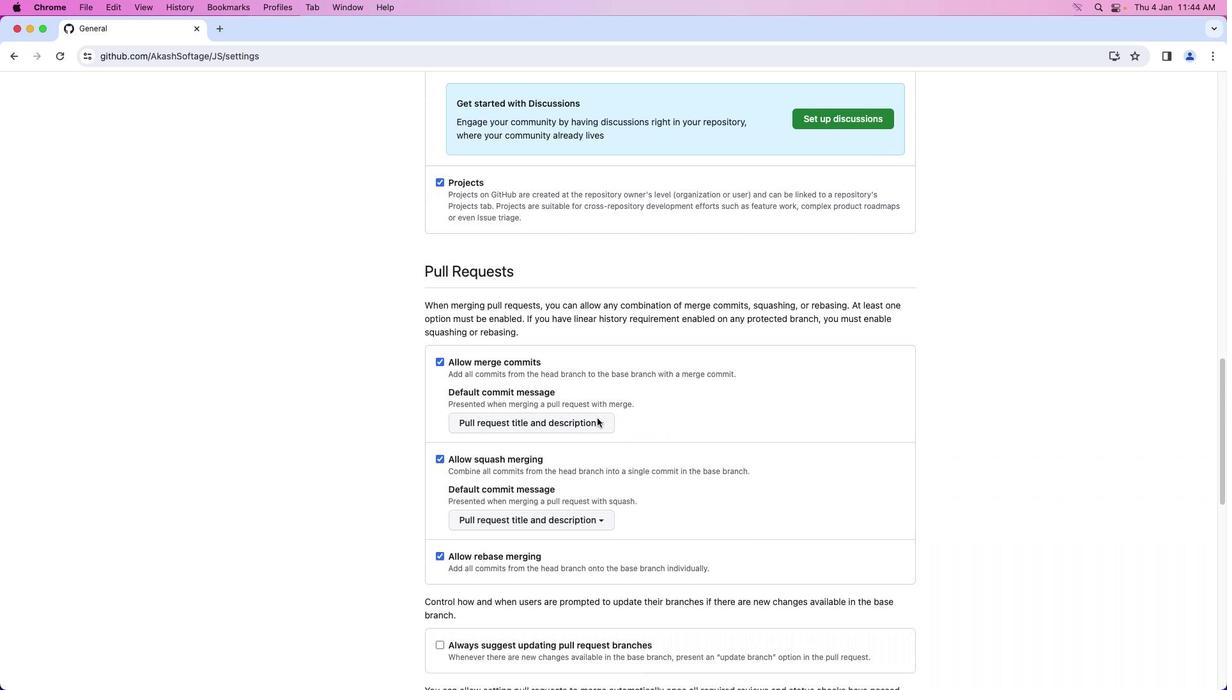 
Action: Mouse moved to (597, 416)
Screenshot: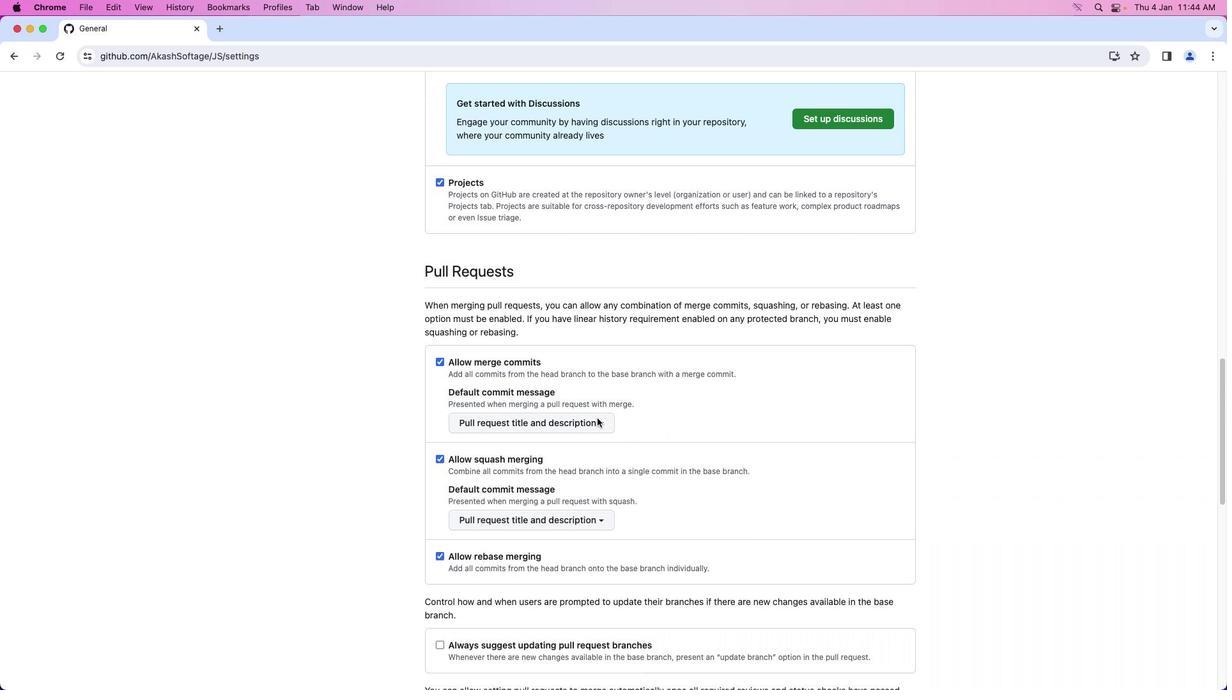 
Action: Mouse scrolled (597, 416) with delta (0, 0)
Screenshot: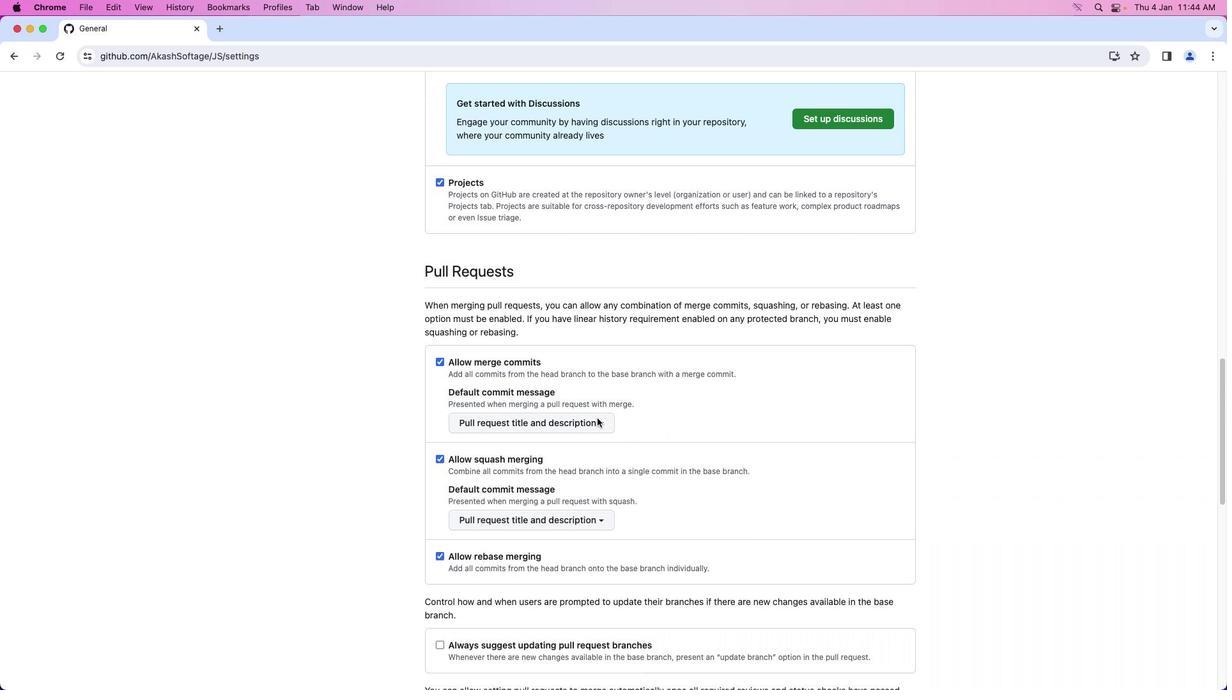
Action: Mouse moved to (597, 418)
Screenshot: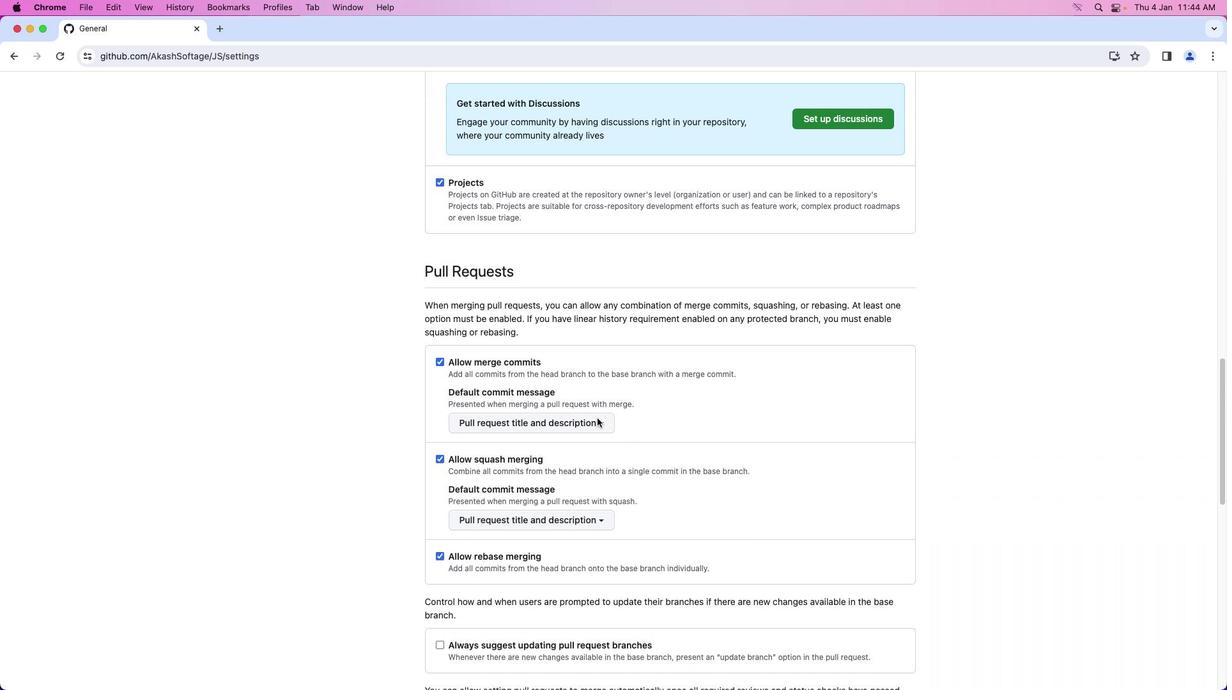 
Action: Mouse scrolled (597, 418) with delta (0, 0)
Screenshot: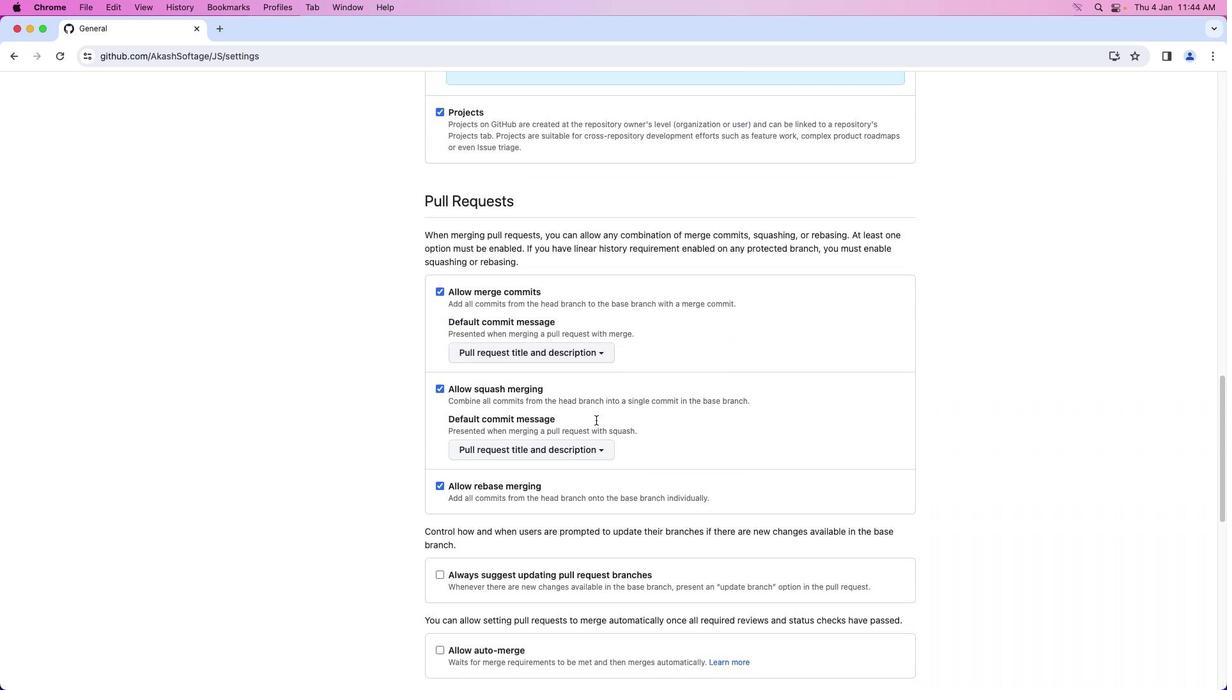 
Action: Mouse scrolled (597, 418) with delta (0, 0)
Screenshot: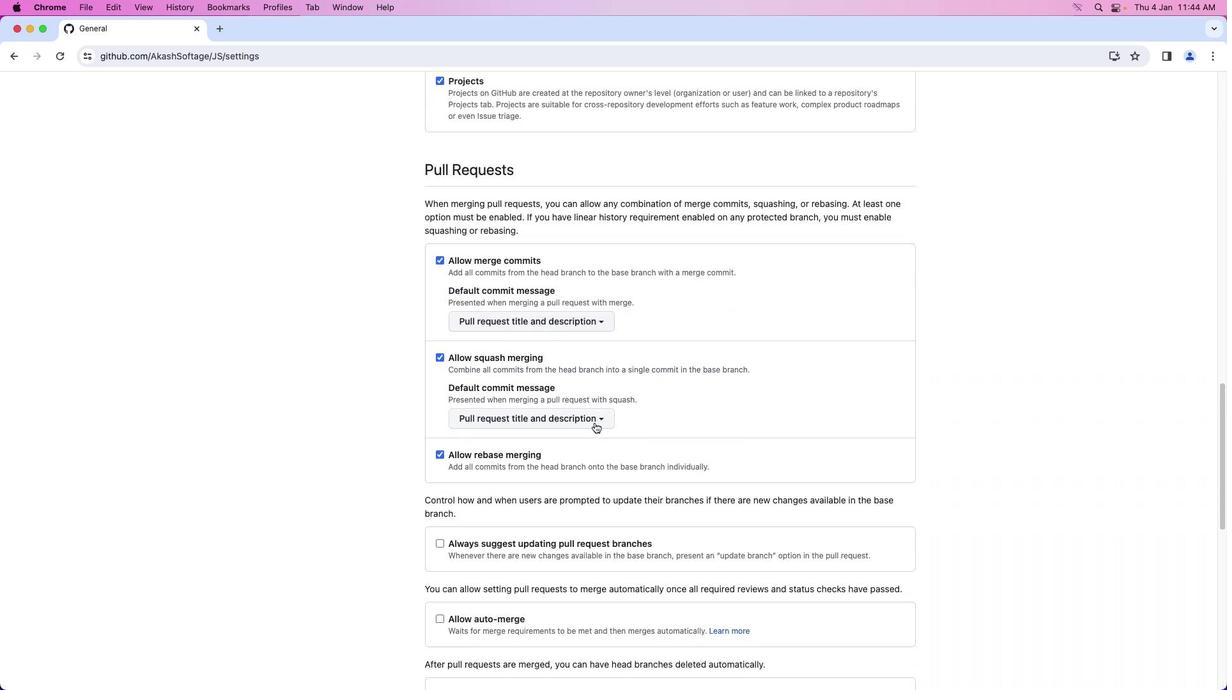 
Action: Mouse scrolled (597, 418) with delta (0, 0)
Screenshot: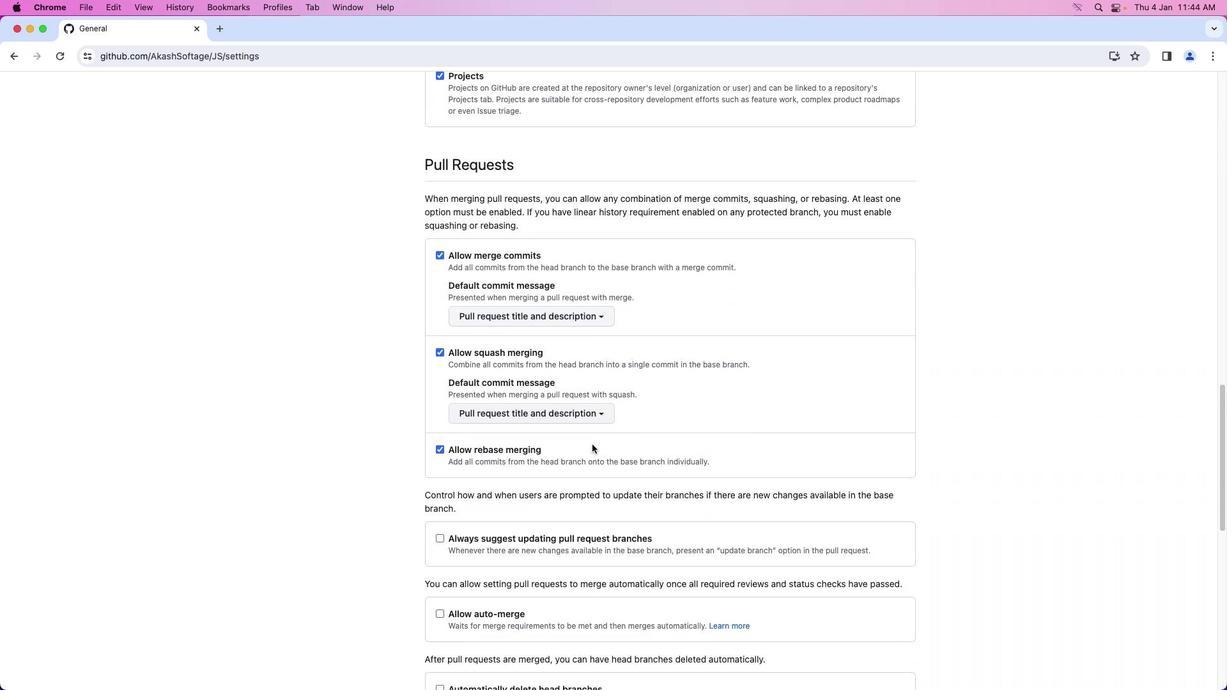 
Action: Mouse scrolled (597, 418) with delta (0, -1)
Screenshot: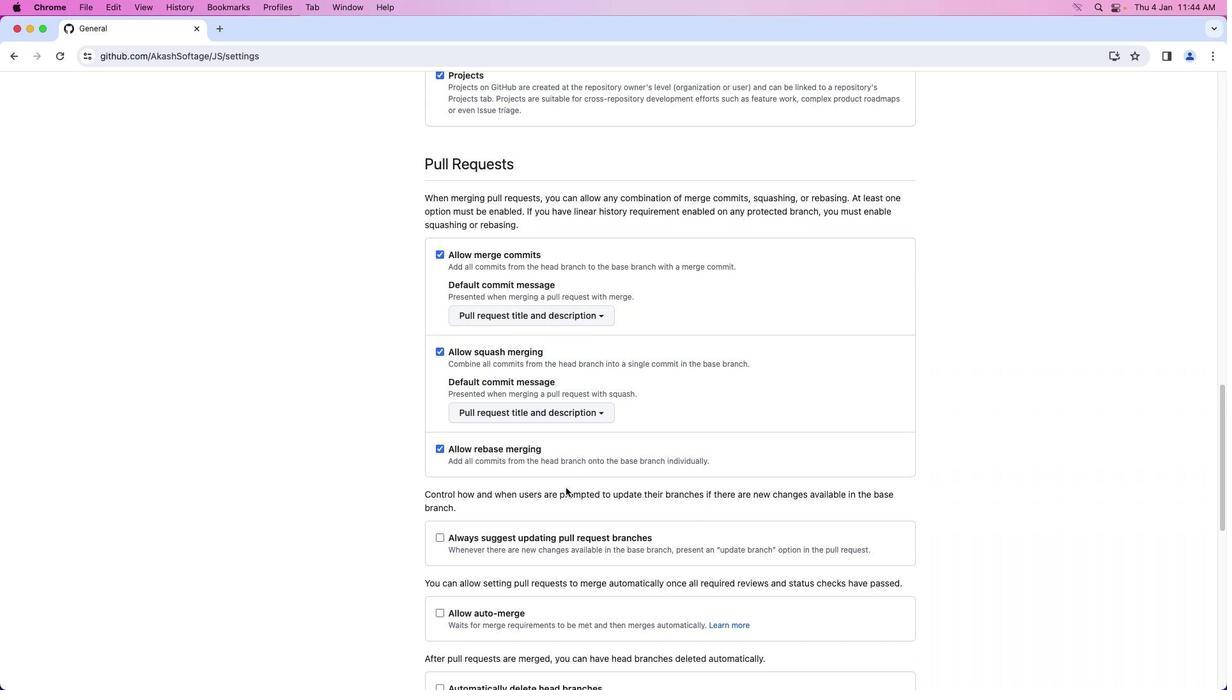 
Action: Mouse moved to (441, 539)
Screenshot: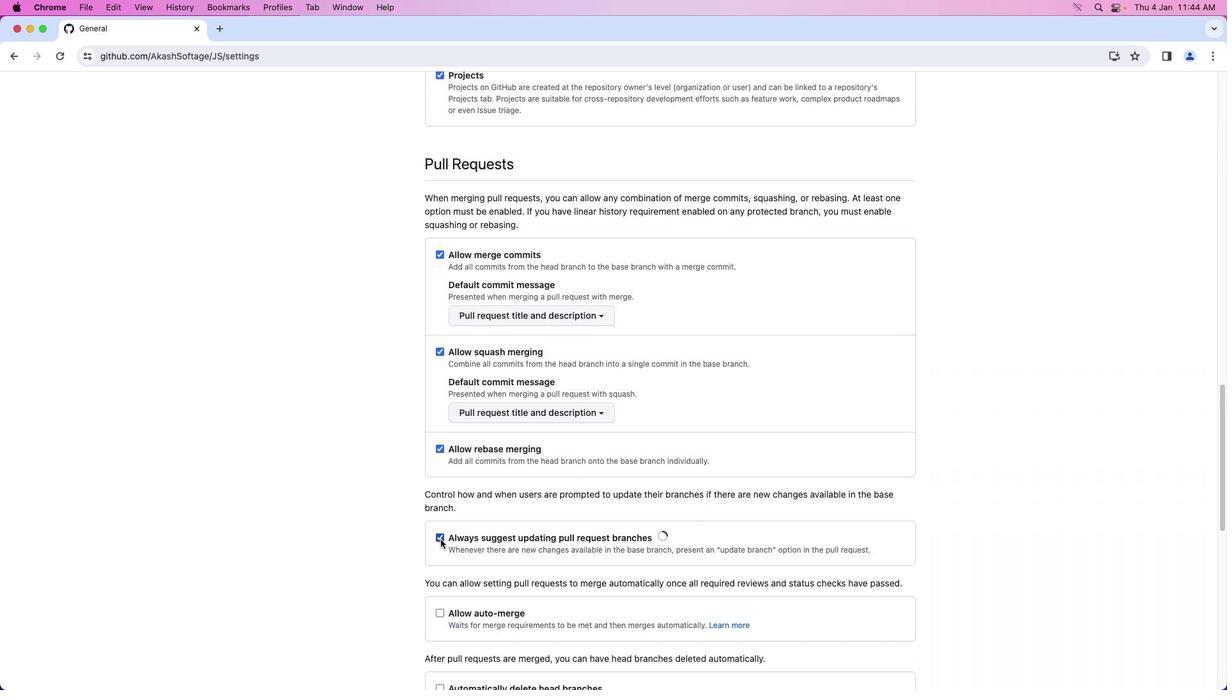 
Action: Mouse pressed left at (441, 539)
Screenshot: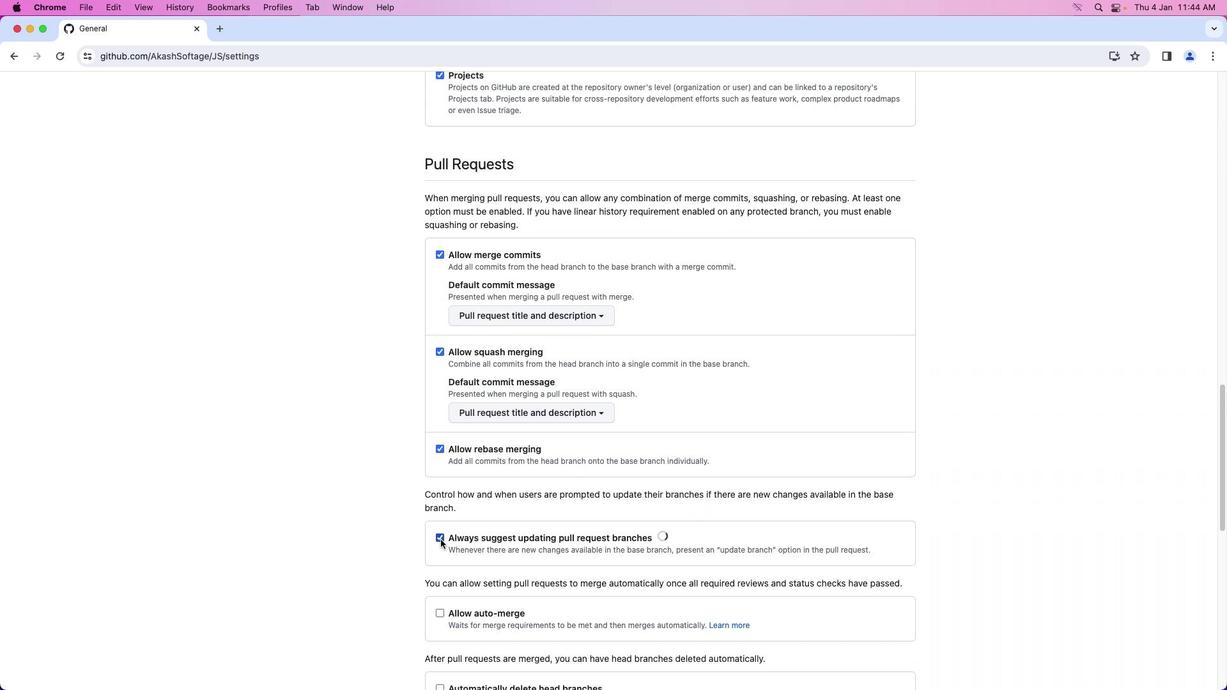 
